 Task: Add a condition where "Hours since status category solved Greater than Ten" in unsolved tickets in your groups.
Action: Mouse moved to (168, 479)
Screenshot: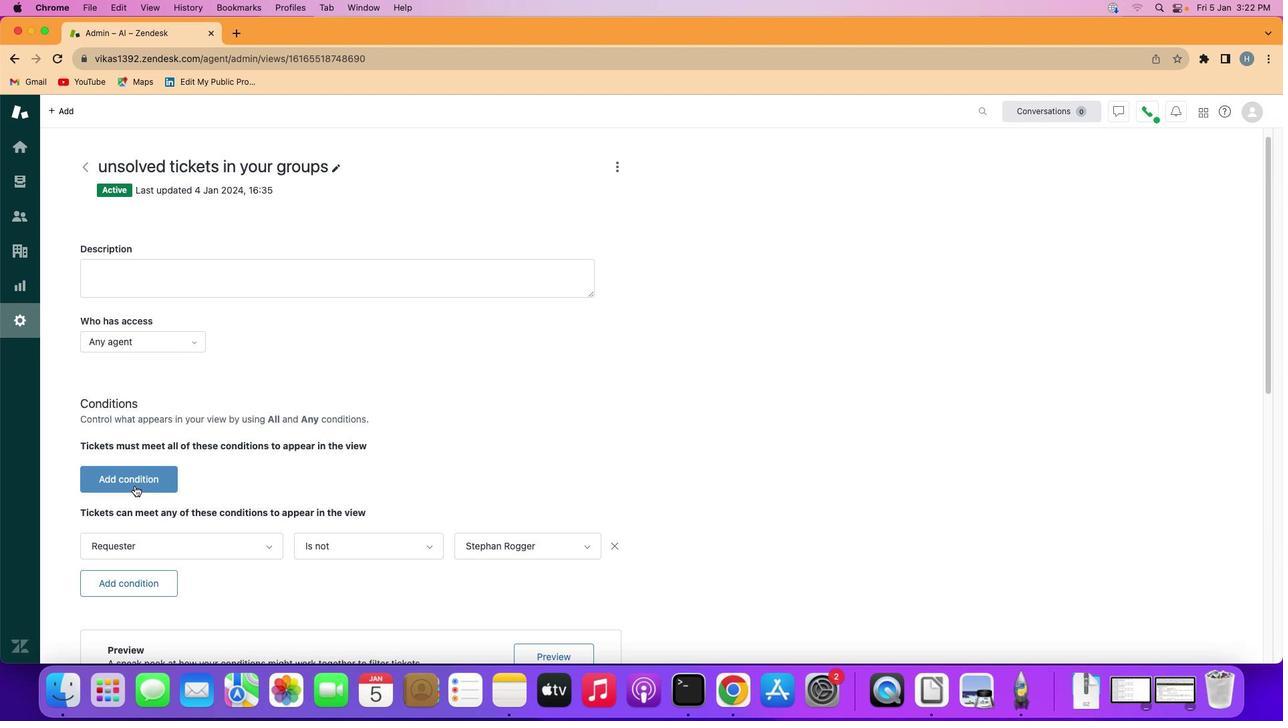 
Action: Mouse pressed left at (168, 479)
Screenshot: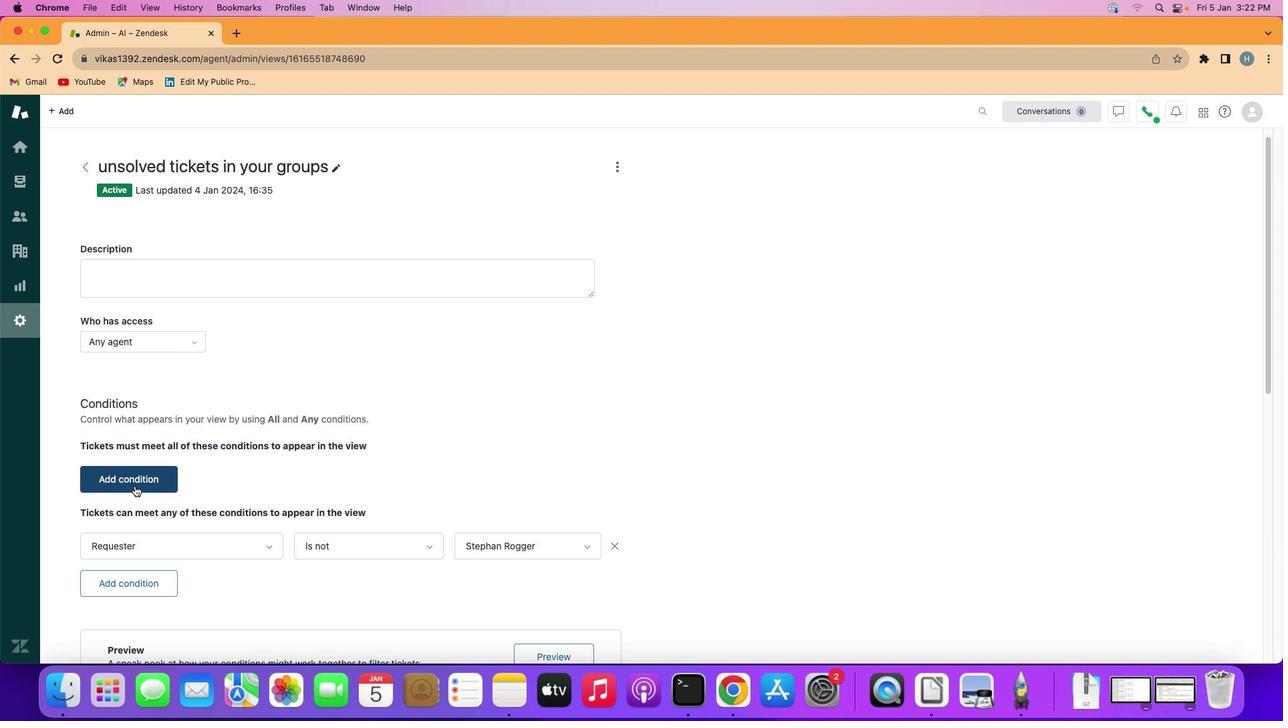 
Action: Mouse moved to (217, 474)
Screenshot: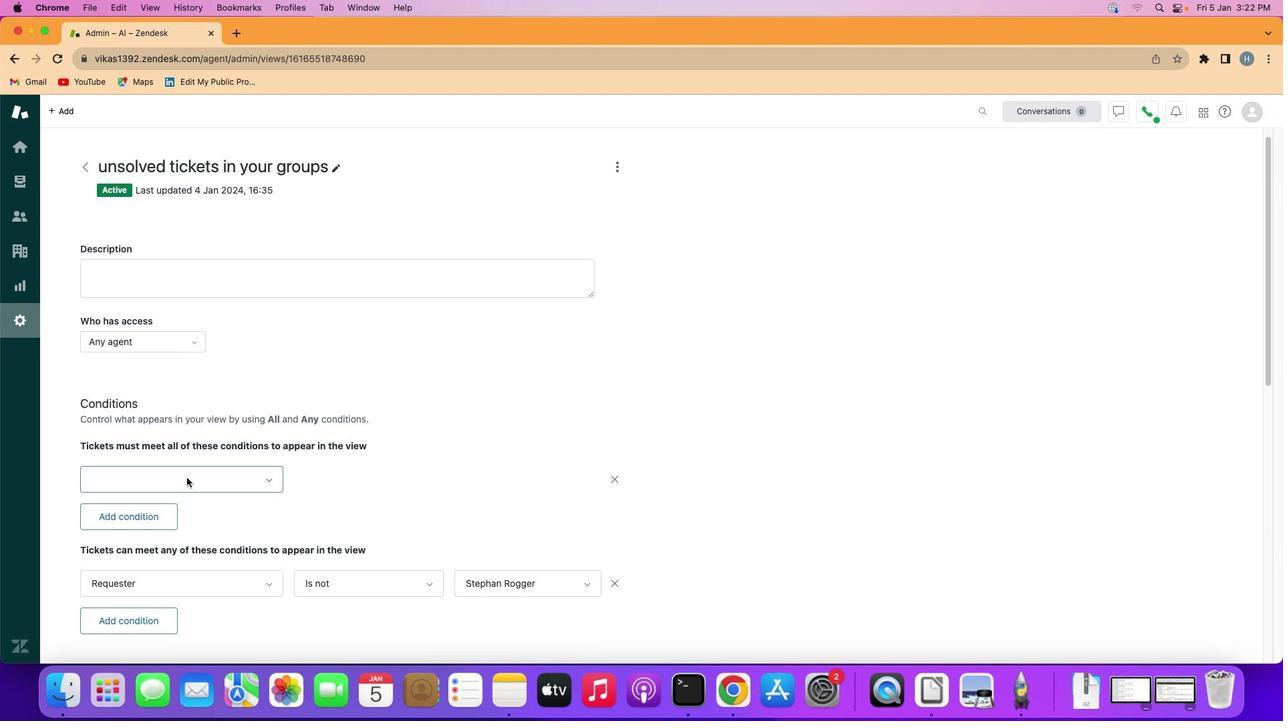 
Action: Mouse pressed left at (217, 474)
Screenshot: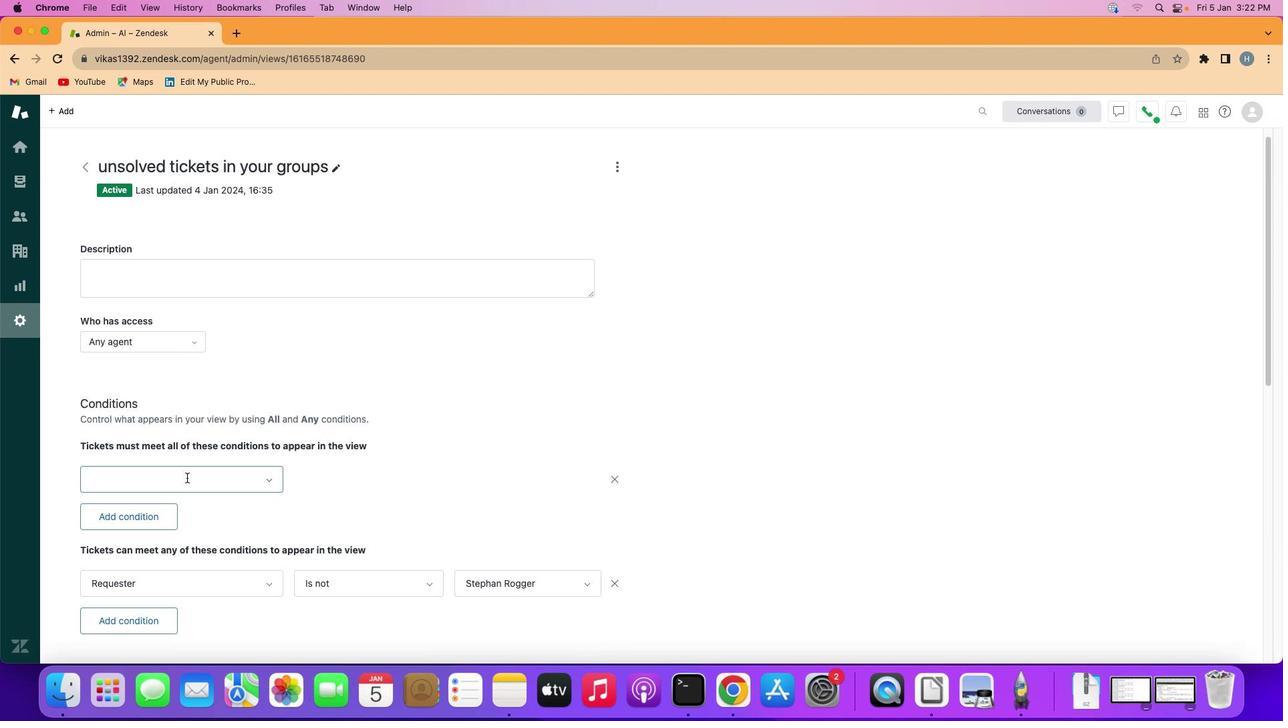 
Action: Mouse moved to (216, 411)
Screenshot: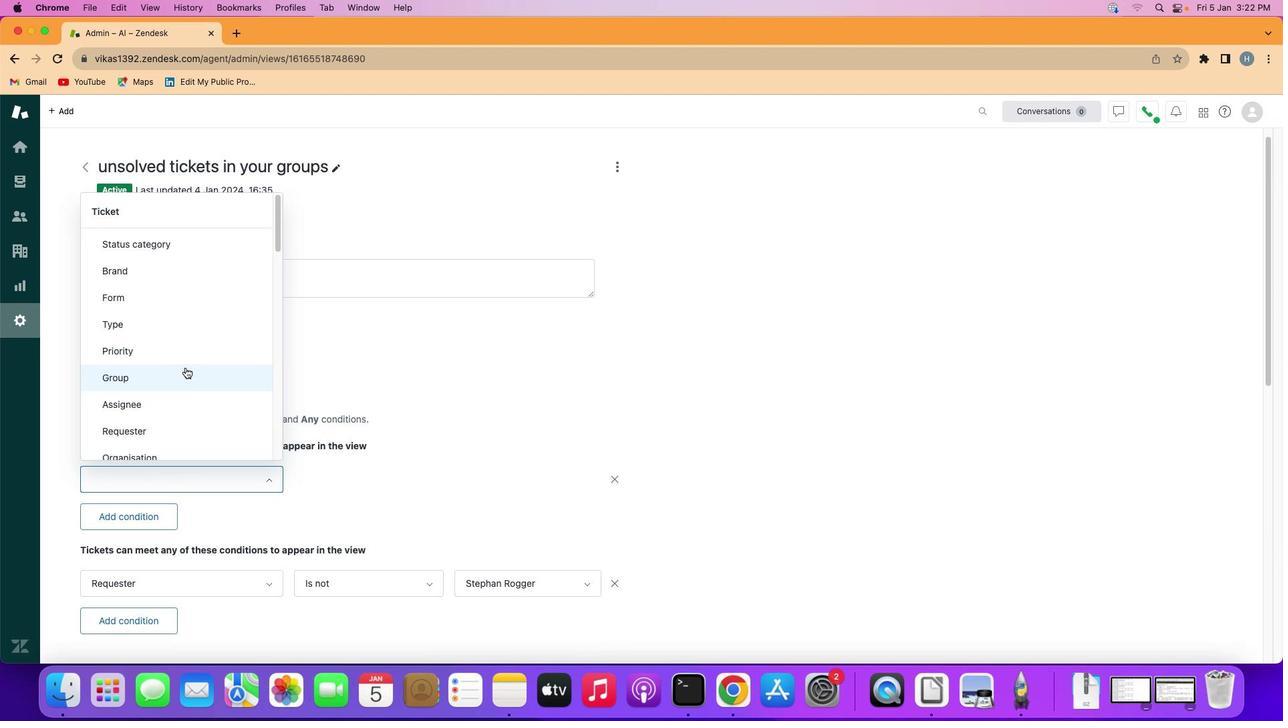 
Action: Mouse scrolled (216, 411) with delta (40, 203)
Screenshot: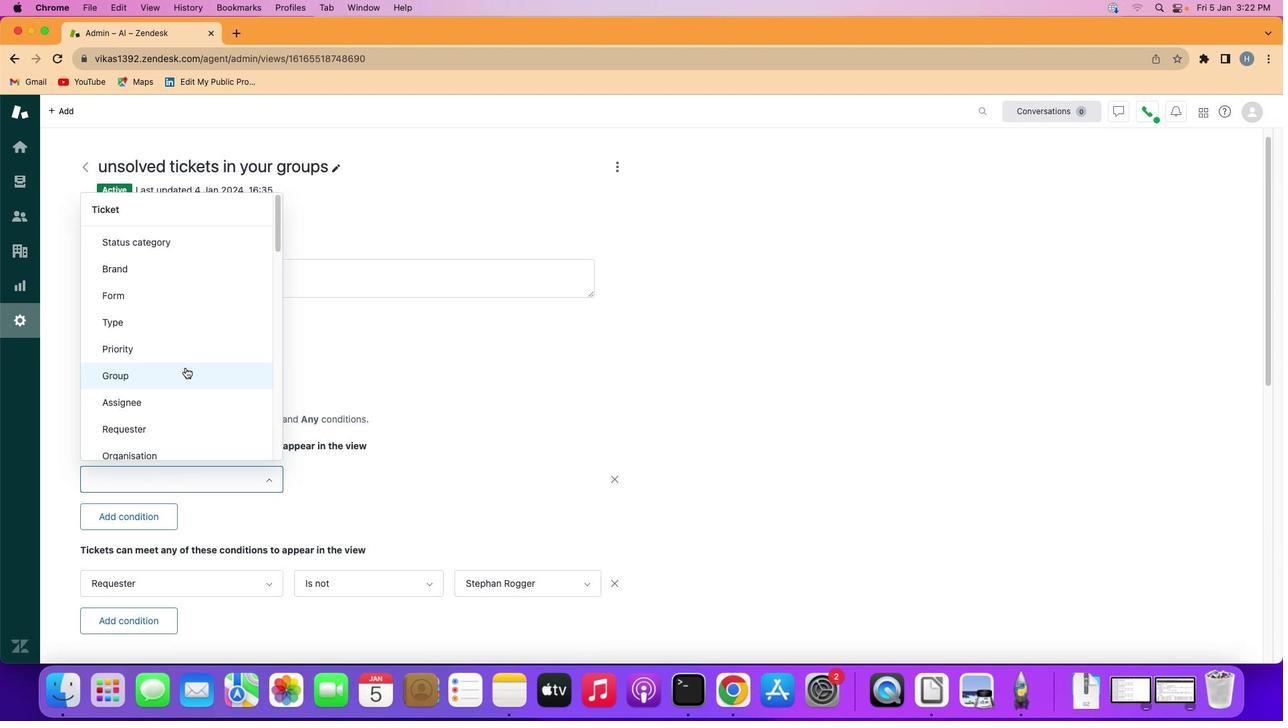 
Action: Mouse scrolled (216, 411) with delta (40, 203)
Screenshot: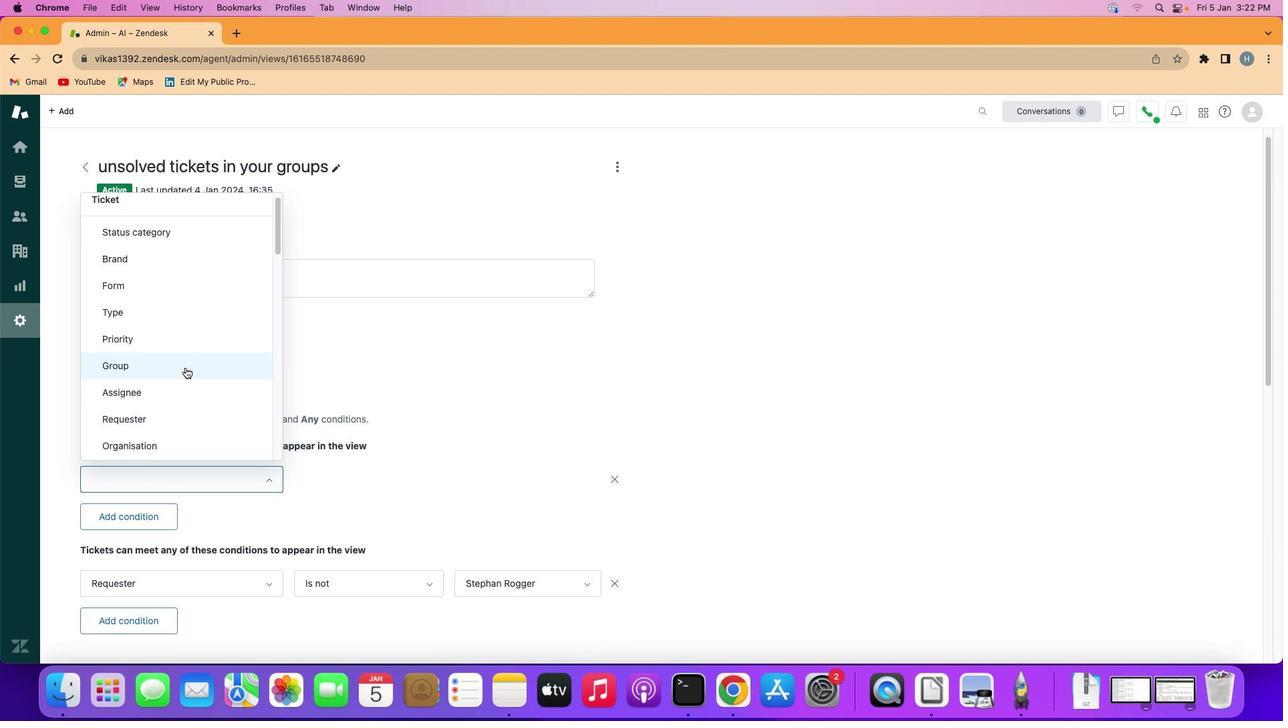 
Action: Mouse scrolled (216, 411) with delta (40, 203)
Screenshot: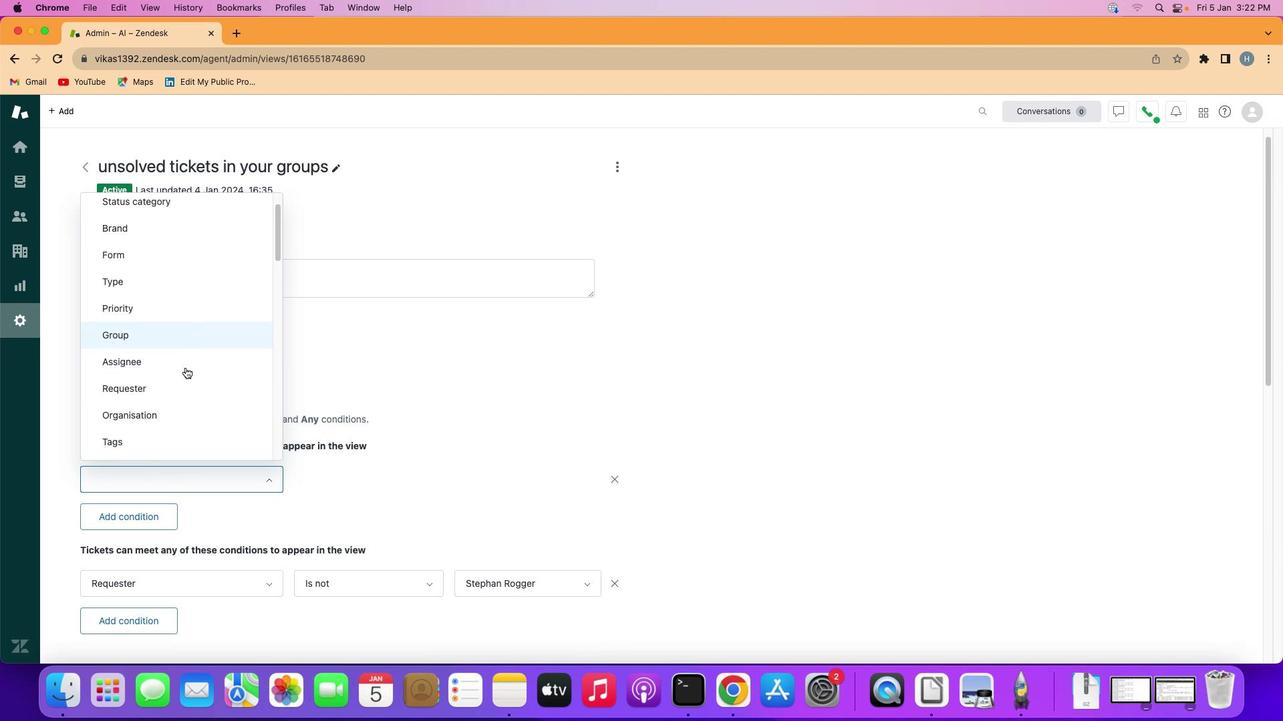 
Action: Mouse scrolled (216, 411) with delta (40, 203)
Screenshot: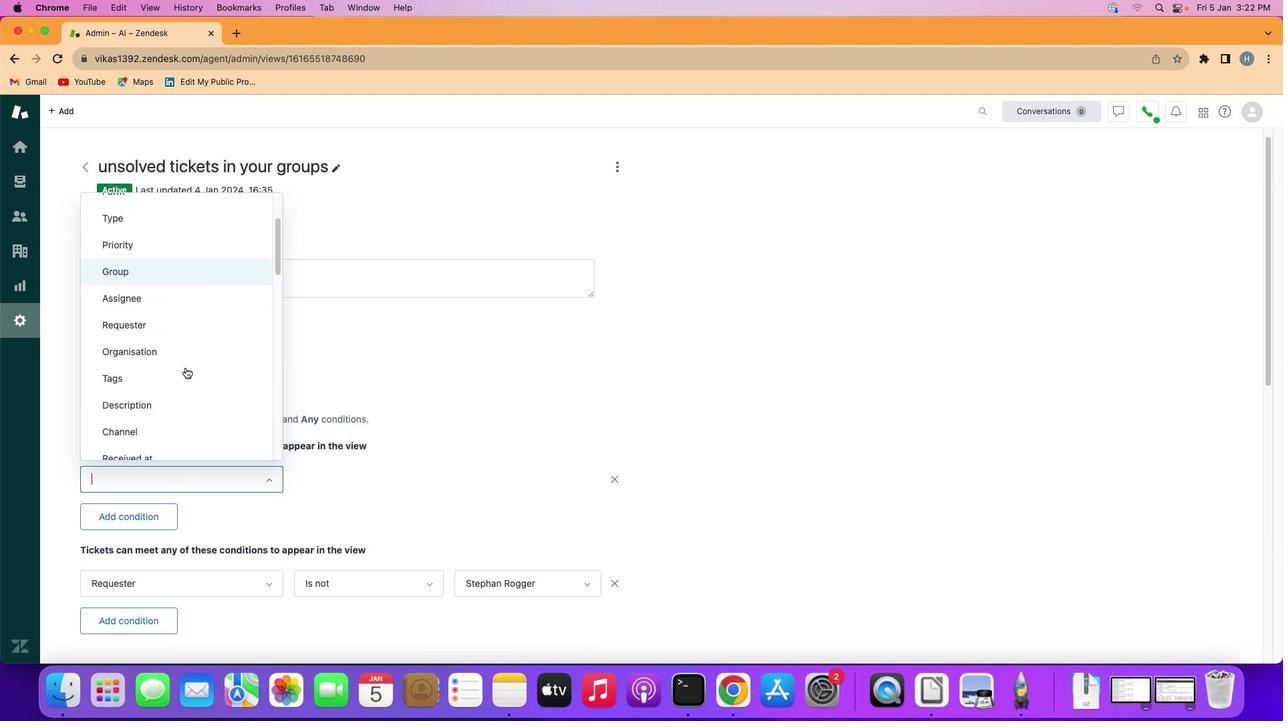 
Action: Mouse scrolled (216, 411) with delta (40, 203)
Screenshot: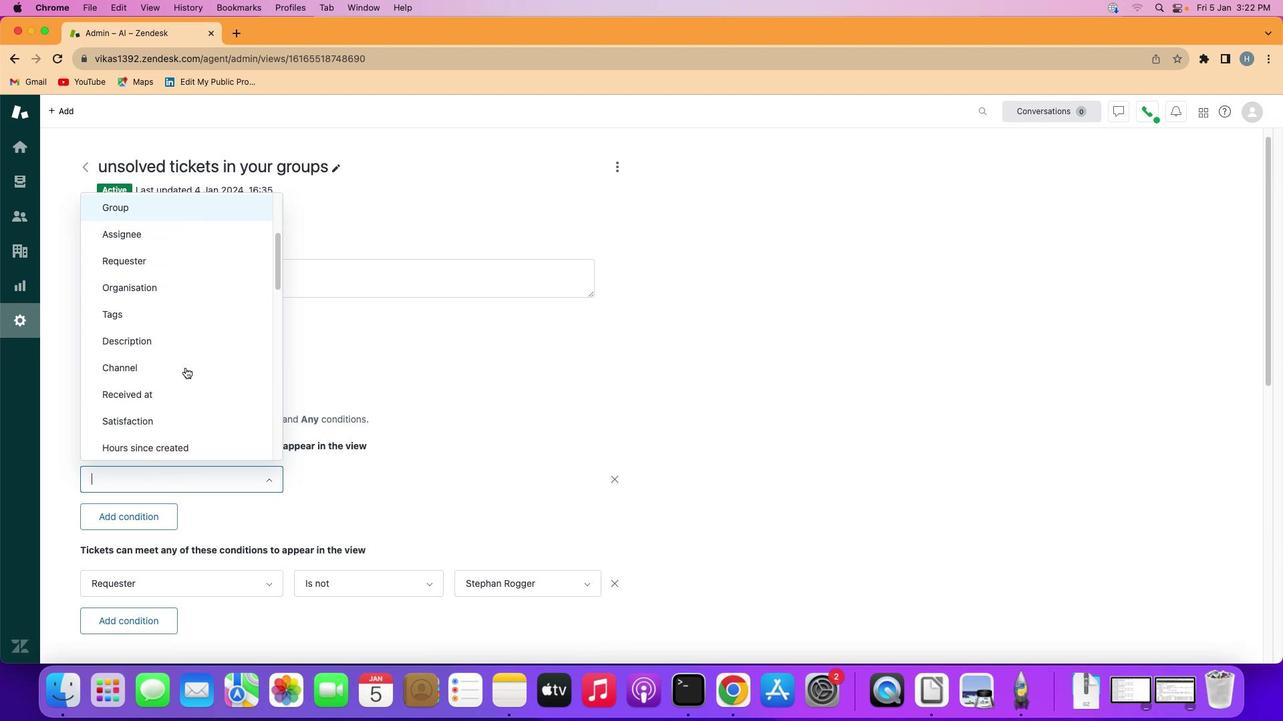 
Action: Mouse scrolled (216, 411) with delta (40, 203)
Screenshot: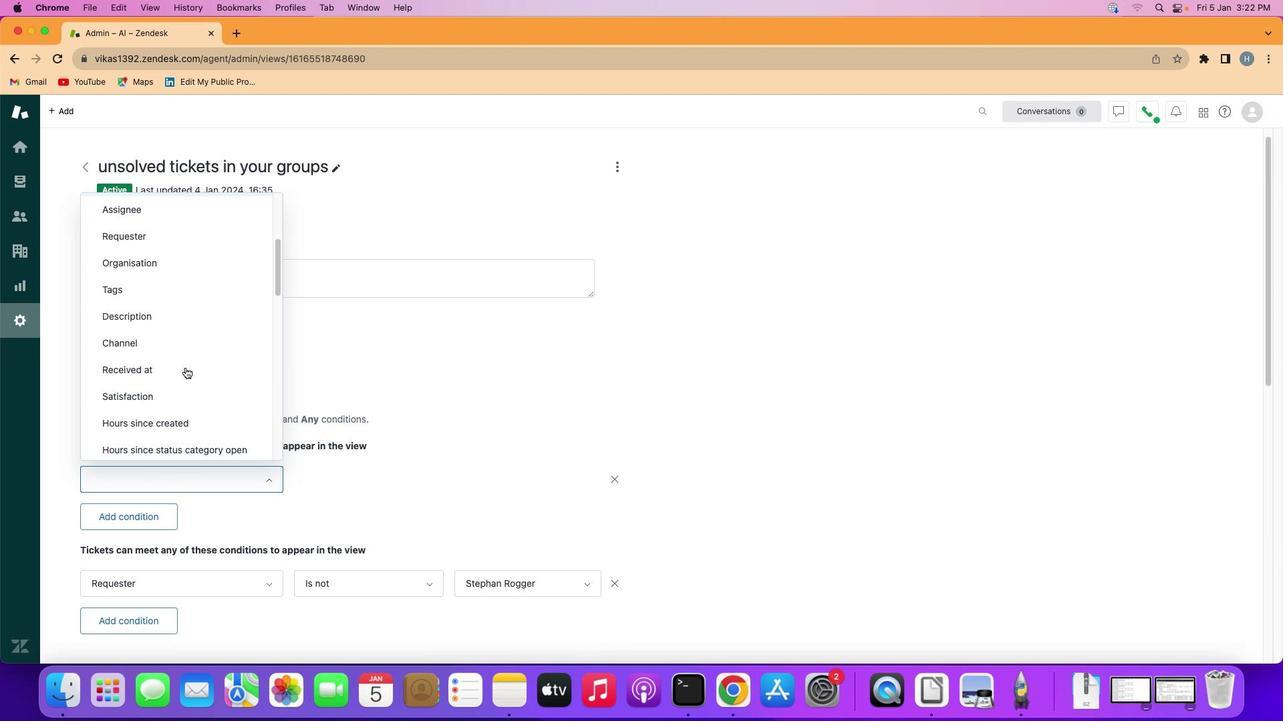 
Action: Mouse scrolled (216, 411) with delta (40, 203)
Screenshot: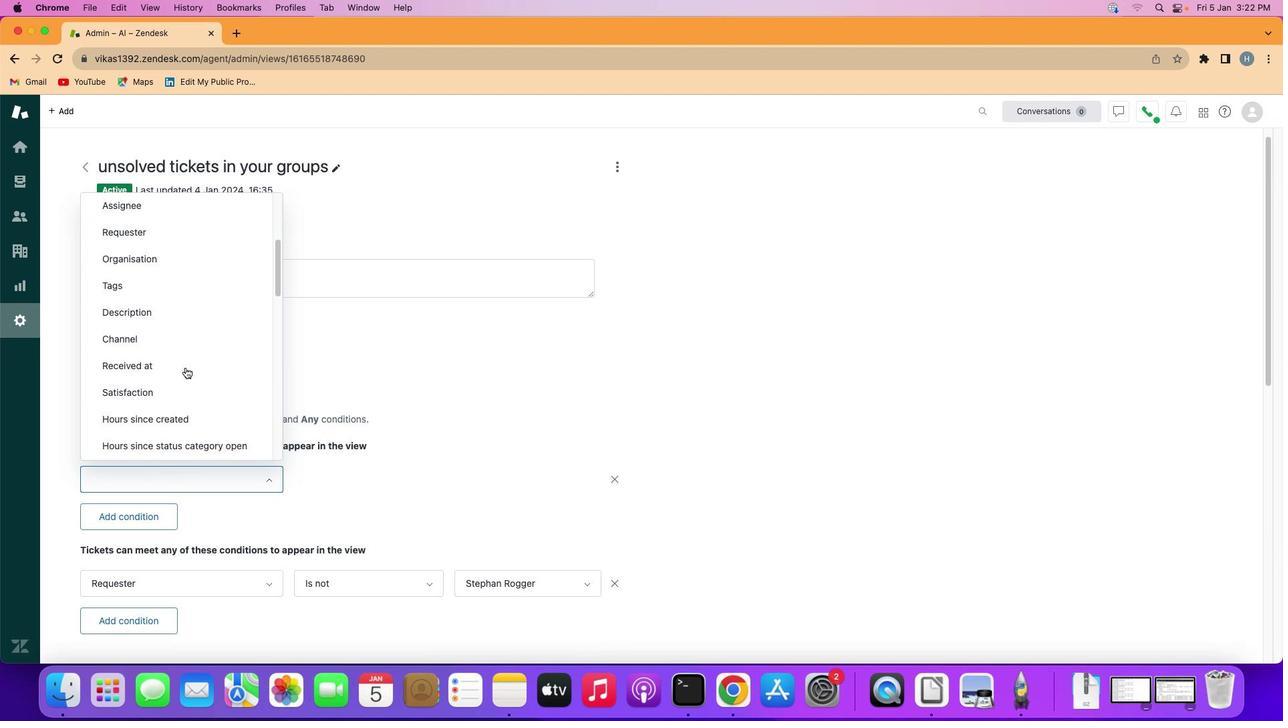 
Action: Mouse scrolled (216, 411) with delta (40, 203)
Screenshot: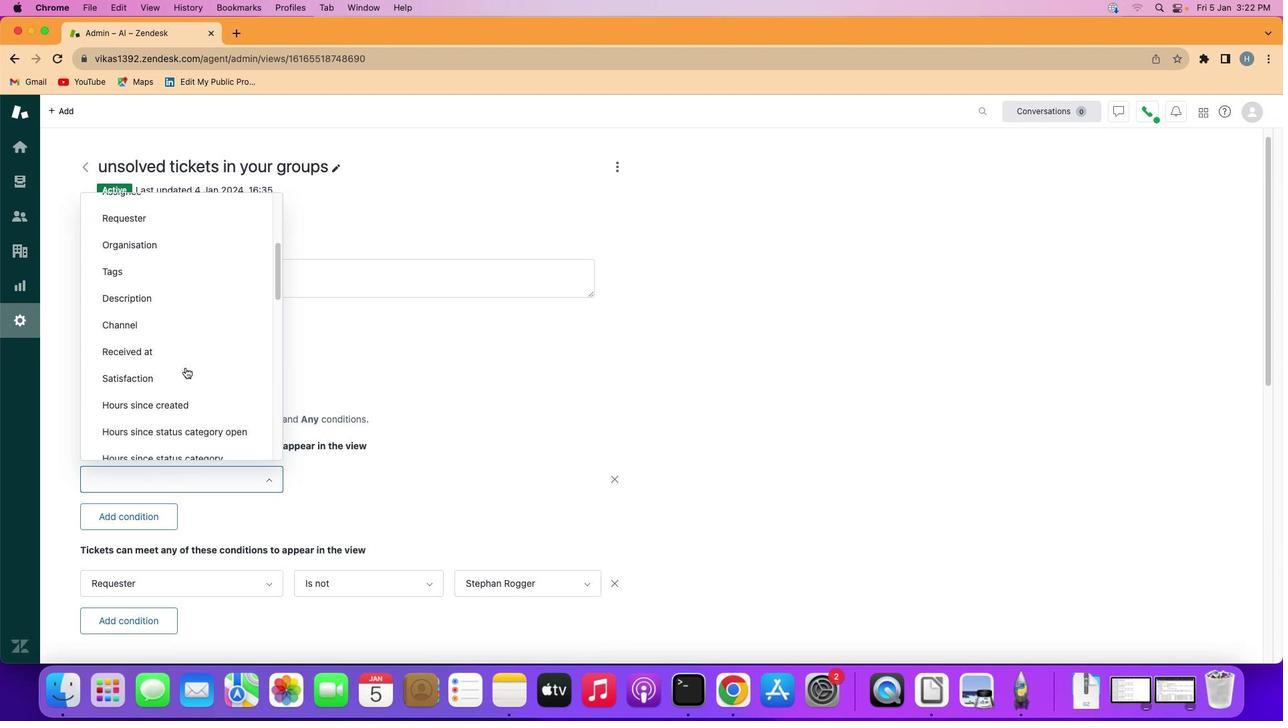 
Action: Mouse scrolled (216, 411) with delta (40, 203)
Screenshot: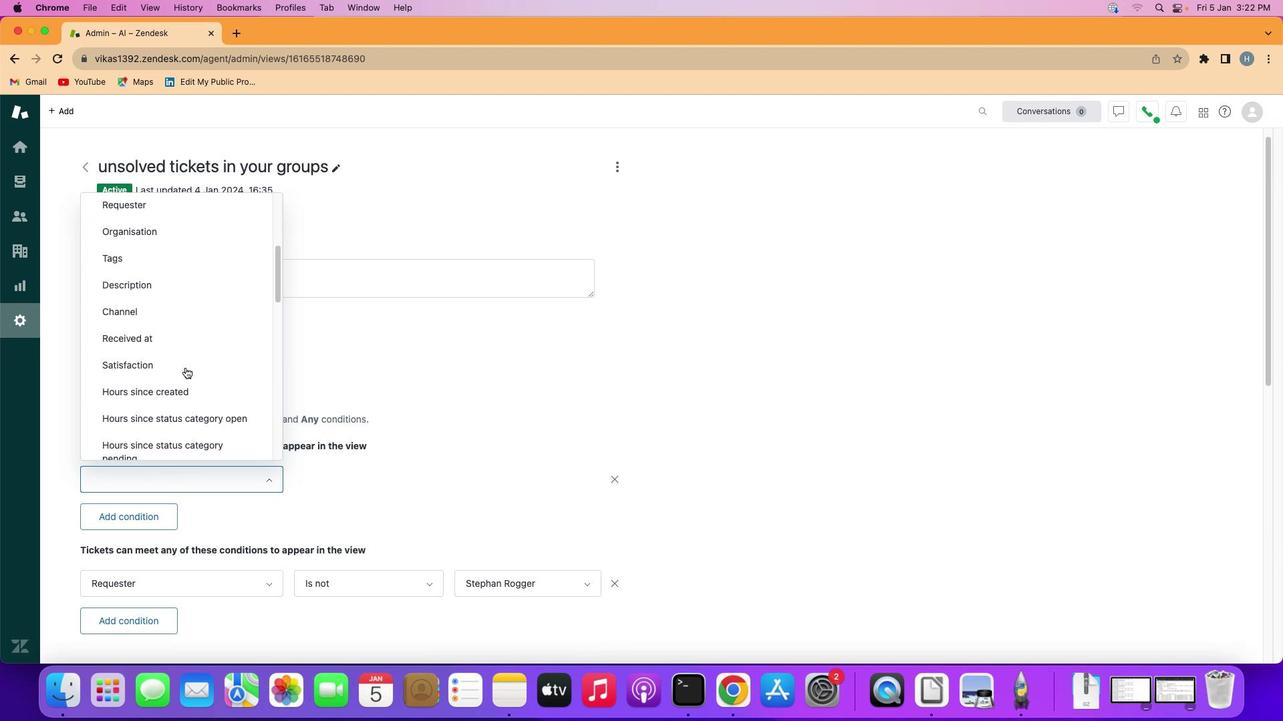 
Action: Mouse moved to (225, 411)
Screenshot: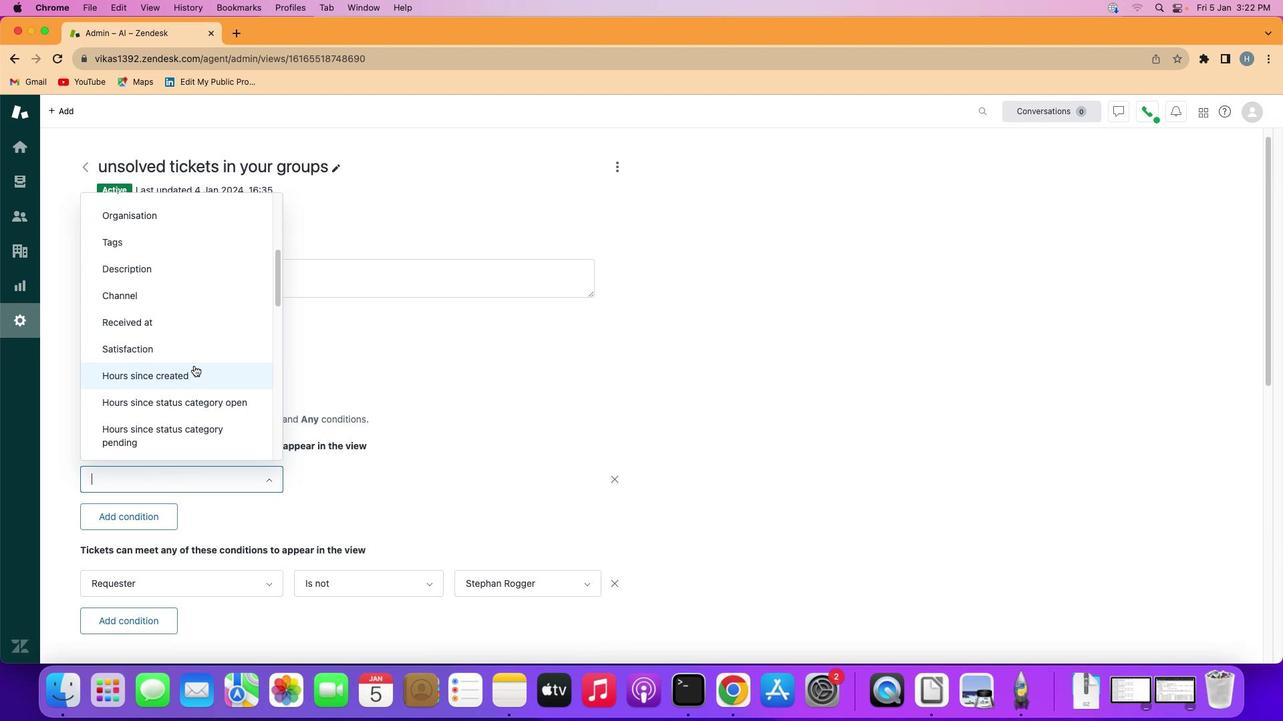 
Action: Mouse scrolled (225, 411) with delta (40, 203)
Screenshot: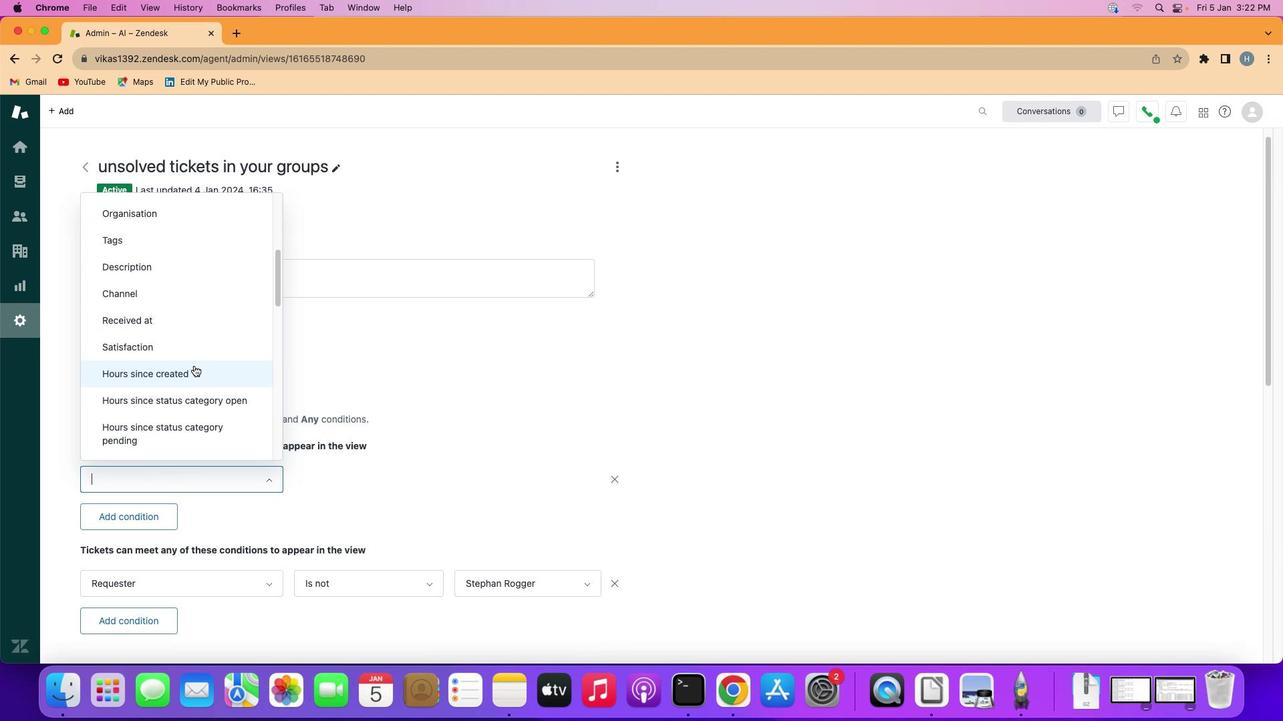 
Action: Mouse scrolled (225, 411) with delta (40, 203)
Screenshot: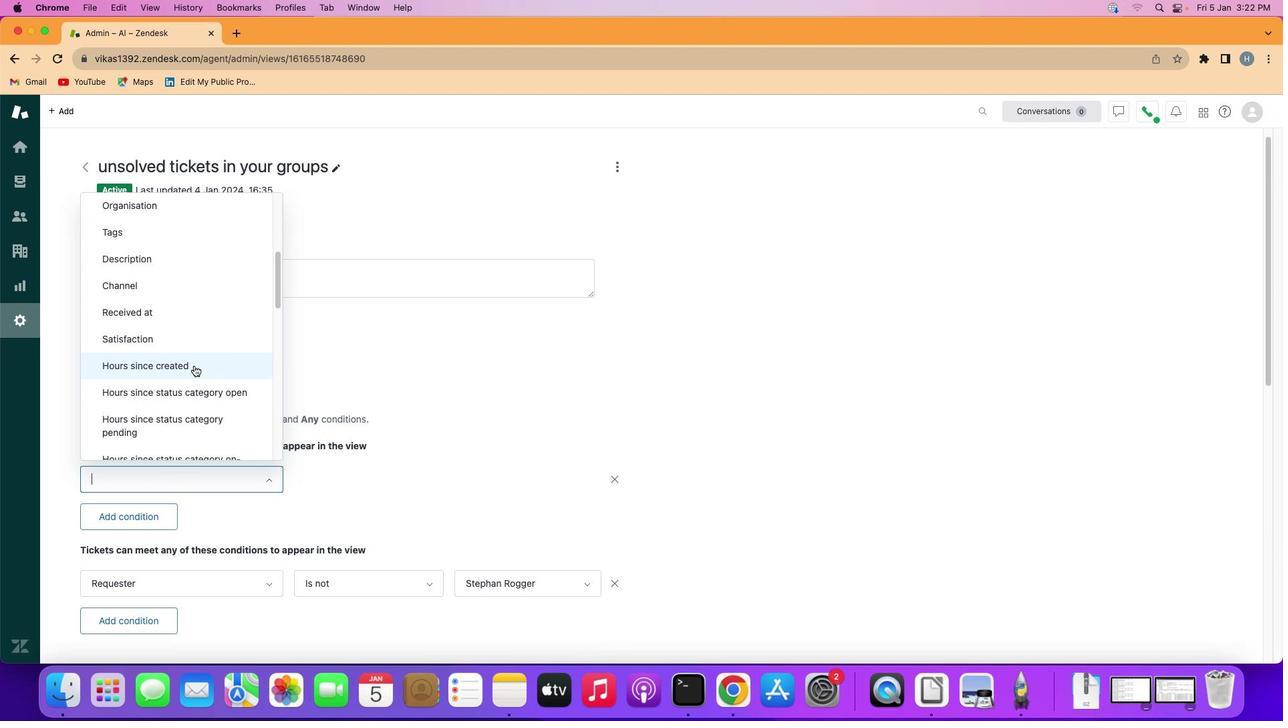 
Action: Mouse scrolled (225, 411) with delta (40, 203)
Screenshot: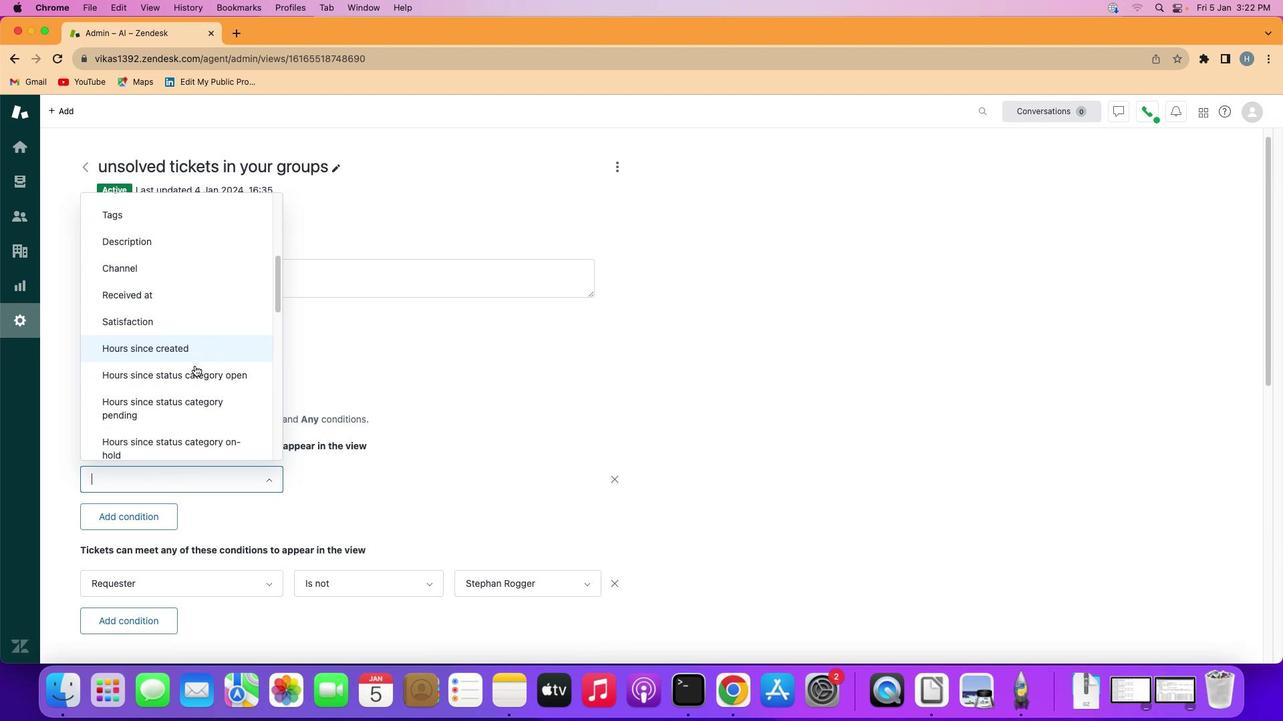 
Action: Mouse moved to (225, 411)
Screenshot: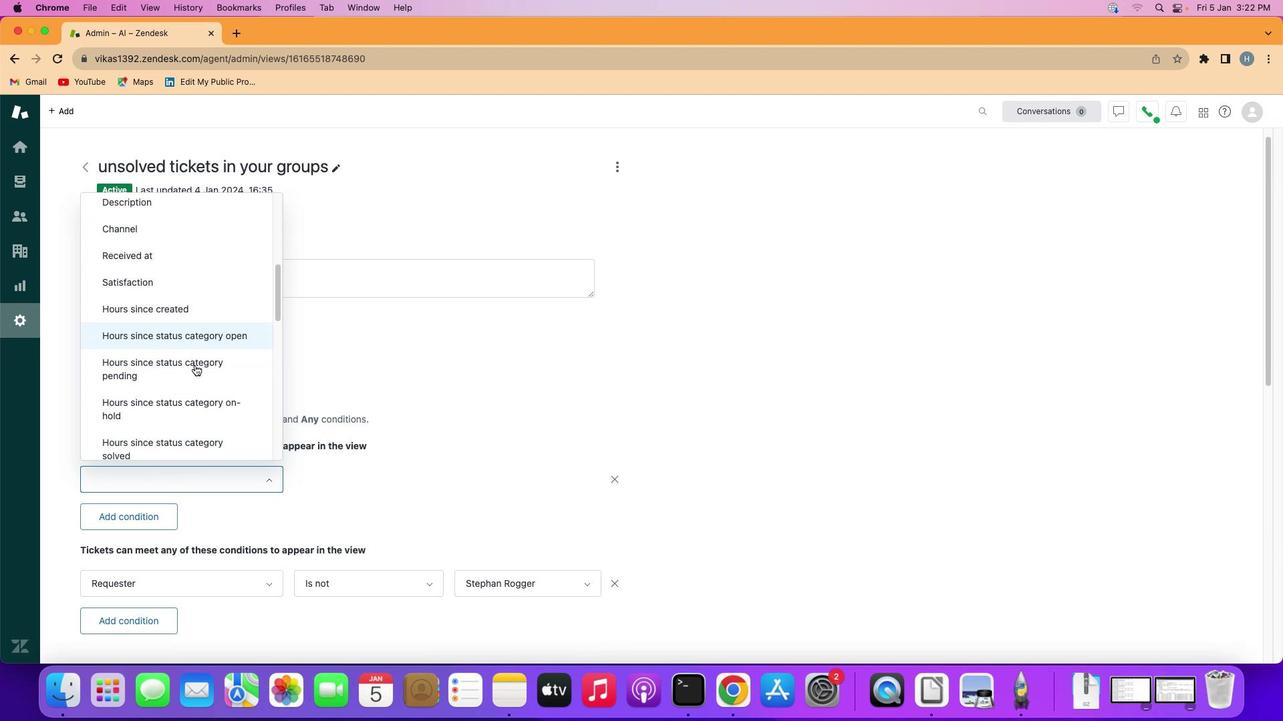 
Action: Mouse scrolled (225, 411) with delta (40, 203)
Screenshot: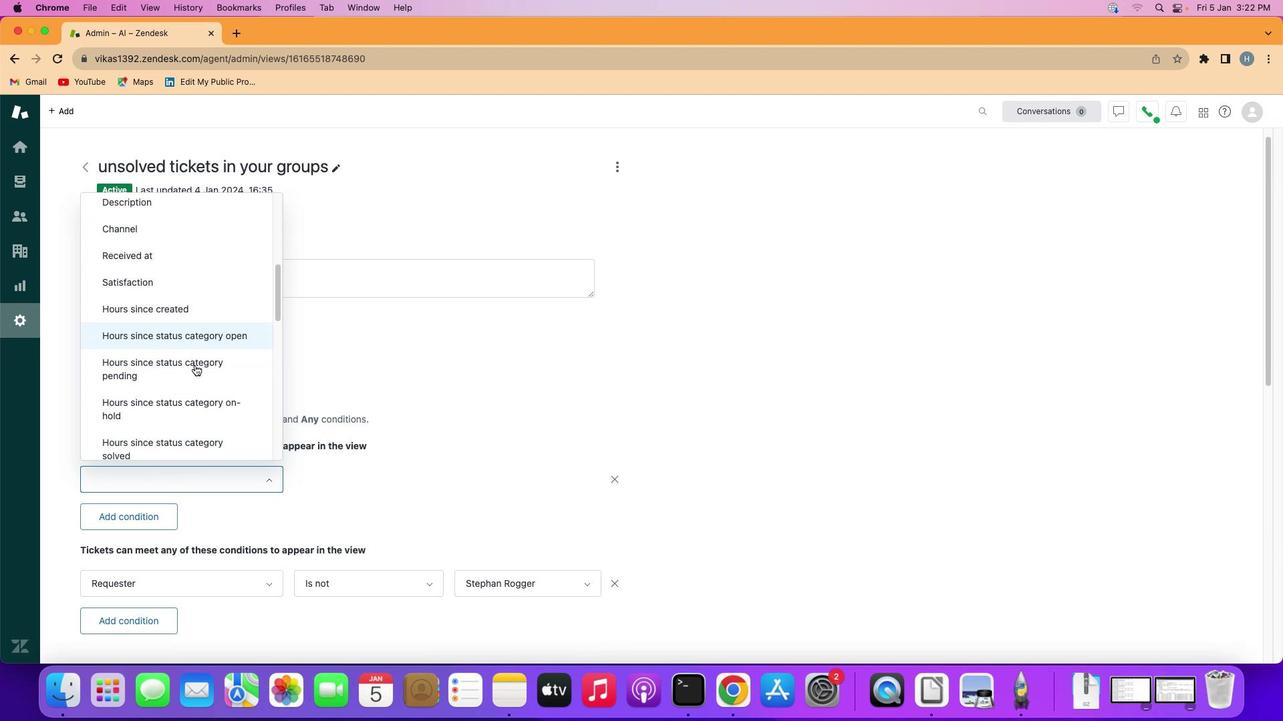 
Action: Mouse moved to (225, 411)
Screenshot: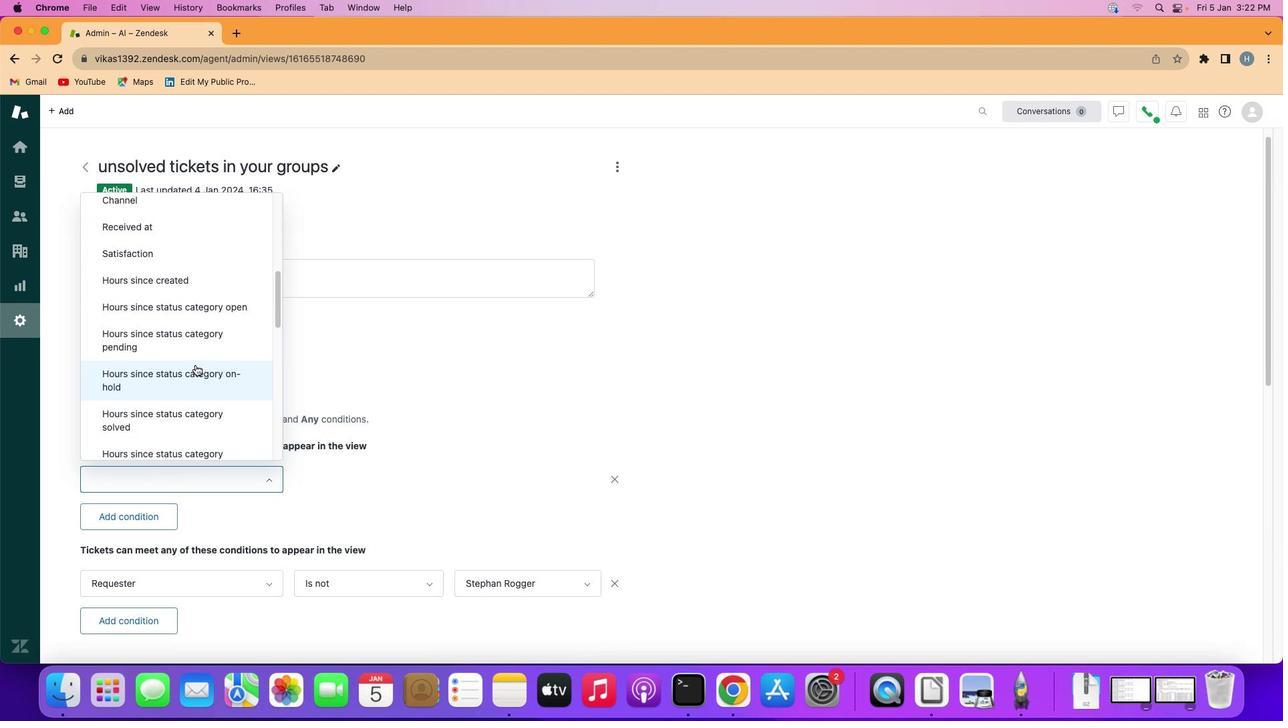 
Action: Mouse scrolled (225, 411) with delta (40, 203)
Screenshot: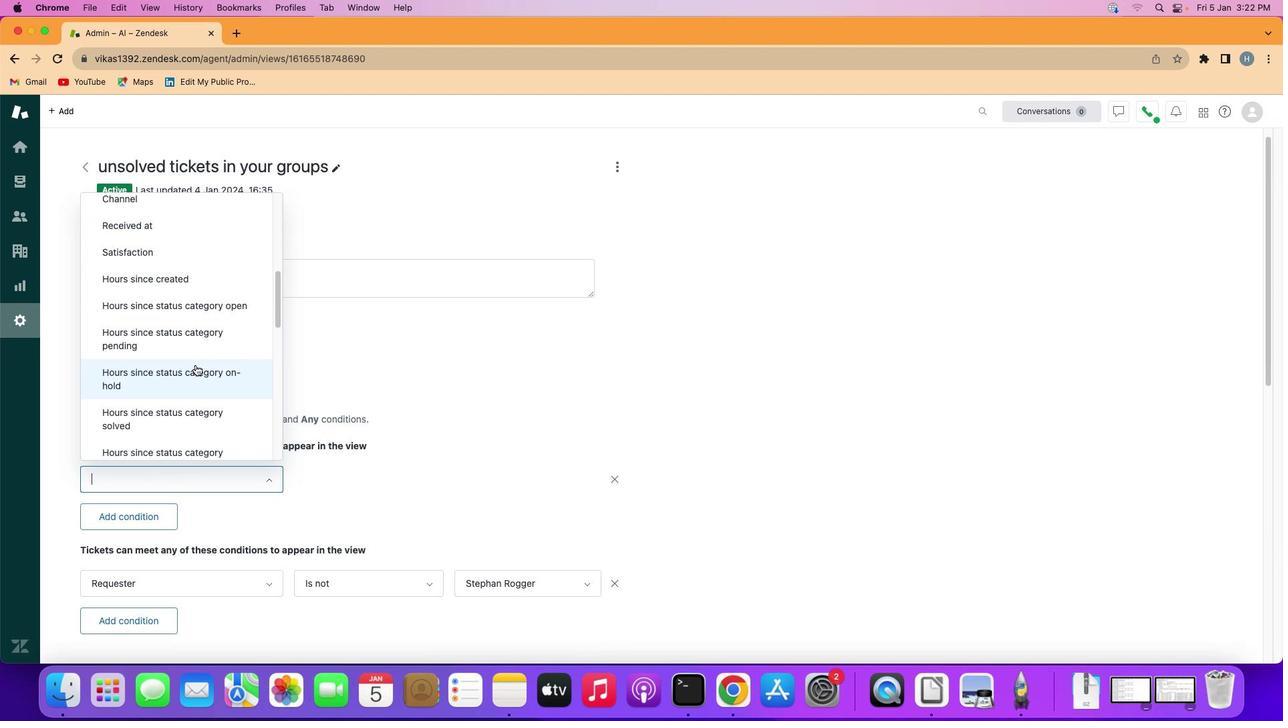 
Action: Mouse scrolled (225, 411) with delta (40, 203)
Screenshot: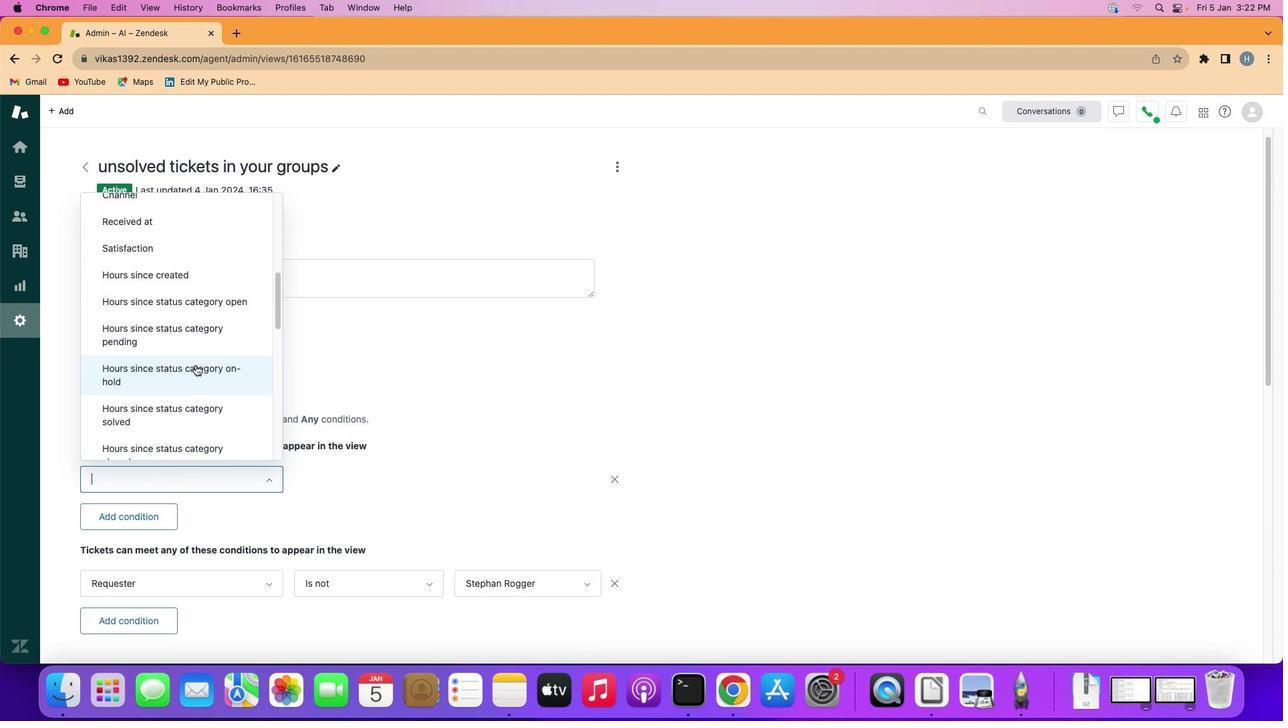 
Action: Mouse scrolled (225, 411) with delta (40, 203)
Screenshot: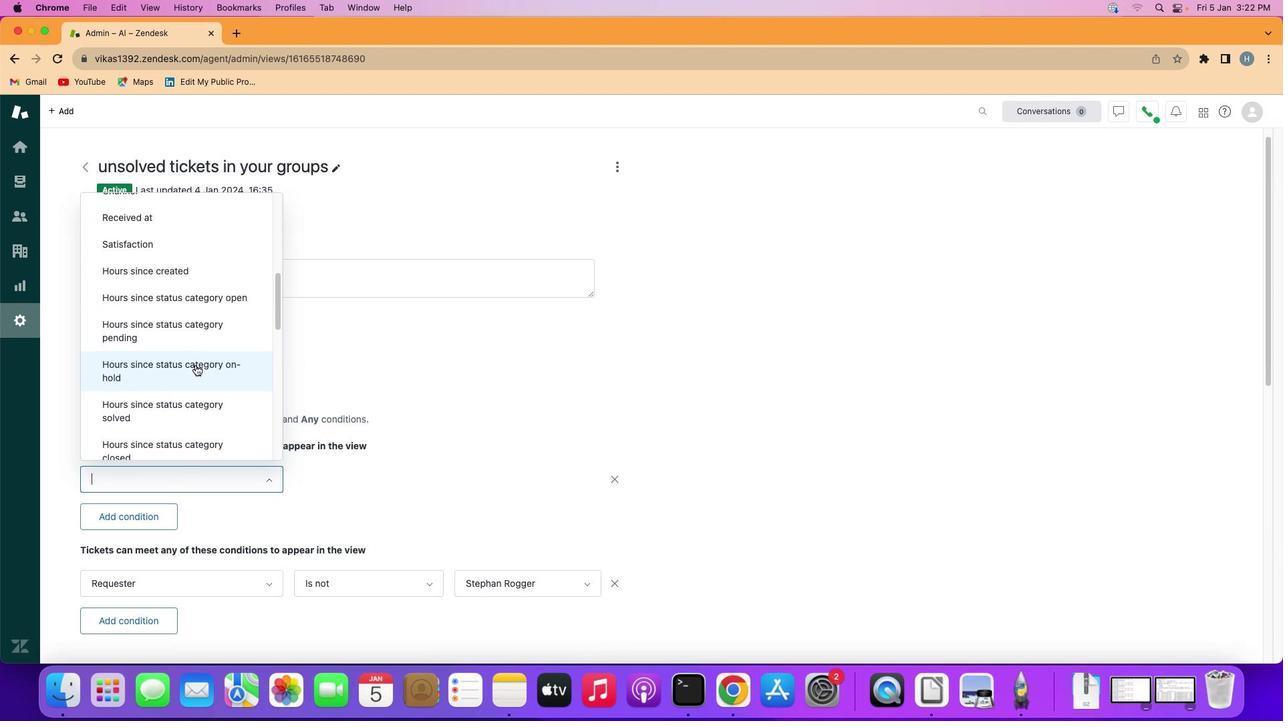 
Action: Mouse scrolled (225, 411) with delta (40, 203)
Screenshot: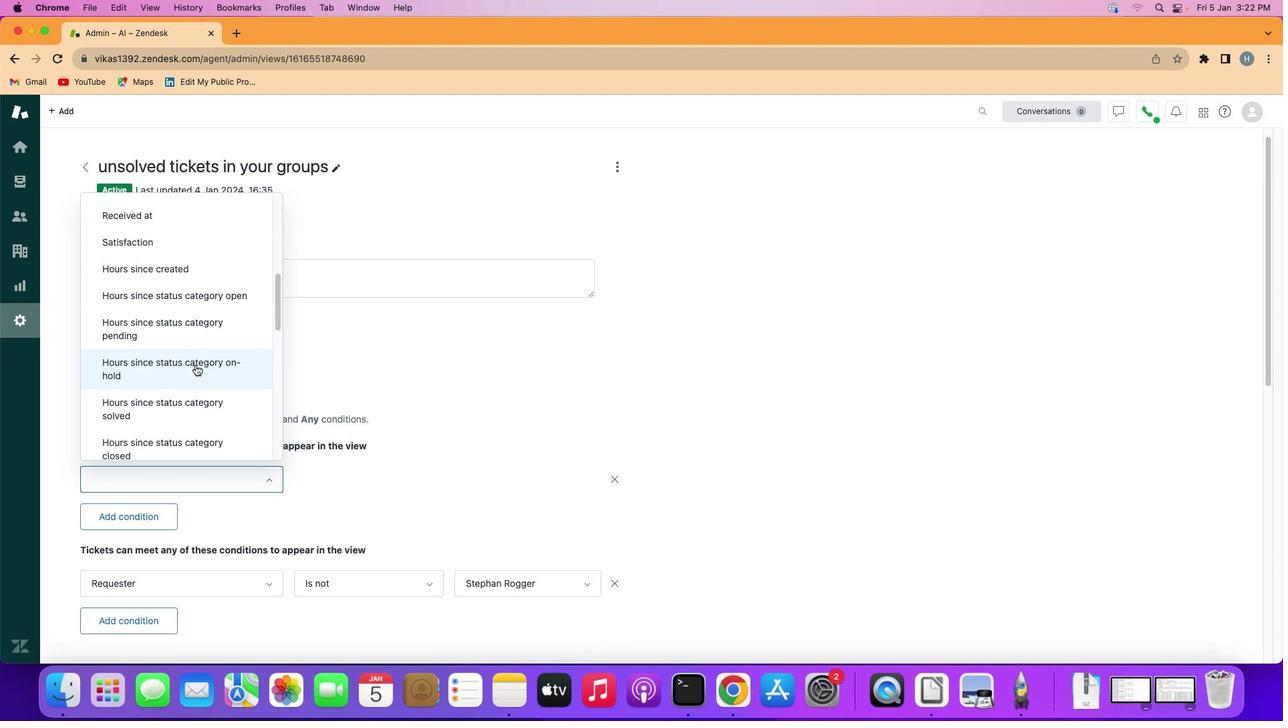 
Action: Mouse moved to (199, 431)
Screenshot: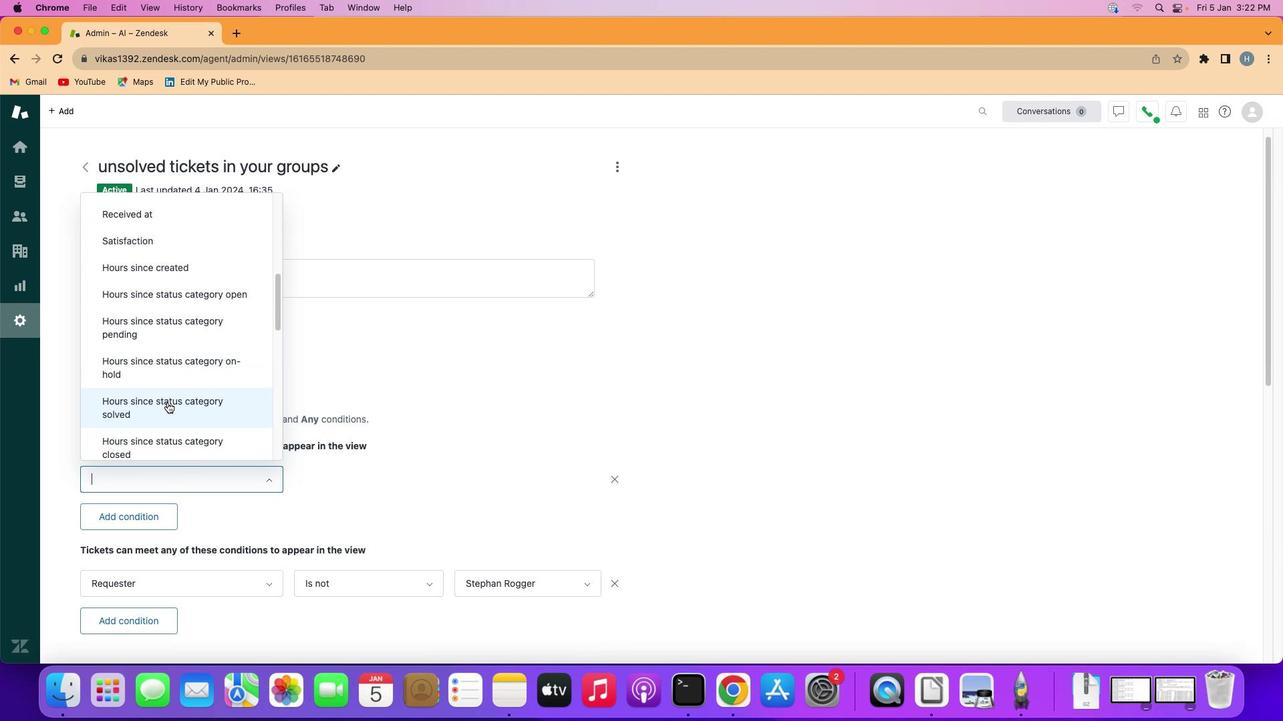 
Action: Mouse pressed left at (199, 431)
Screenshot: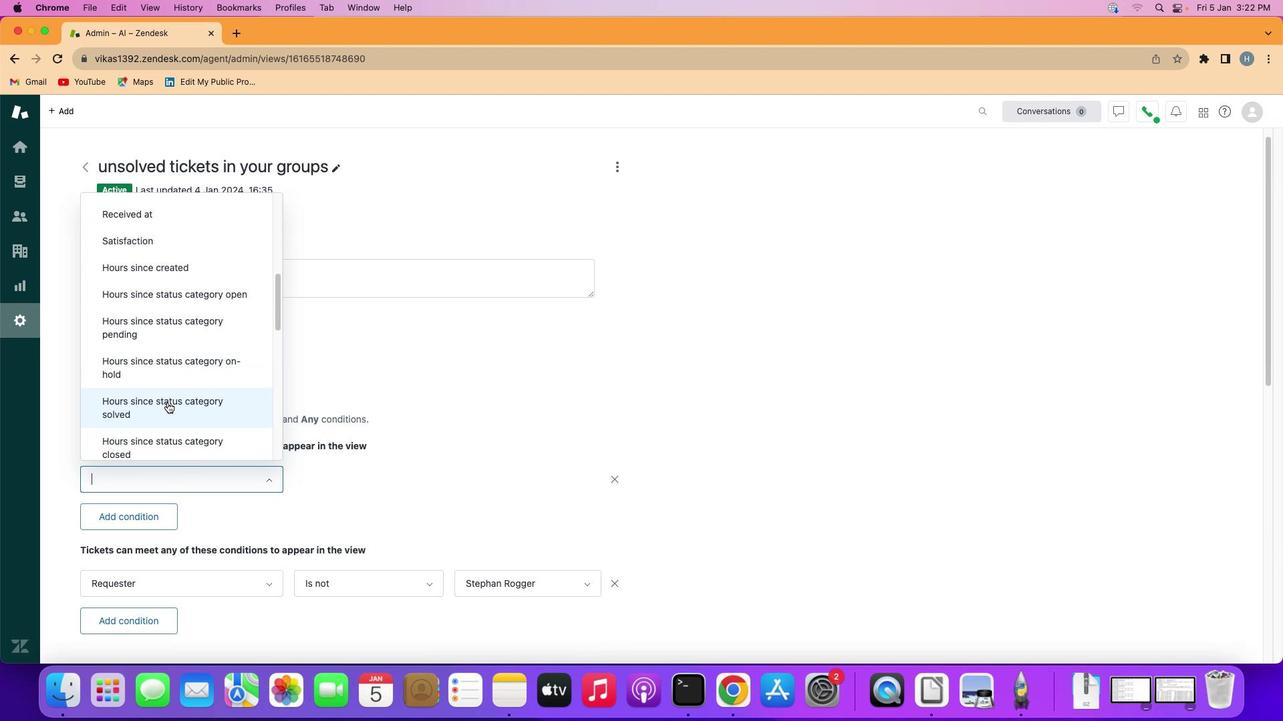 
Action: Mouse moved to (400, 471)
Screenshot: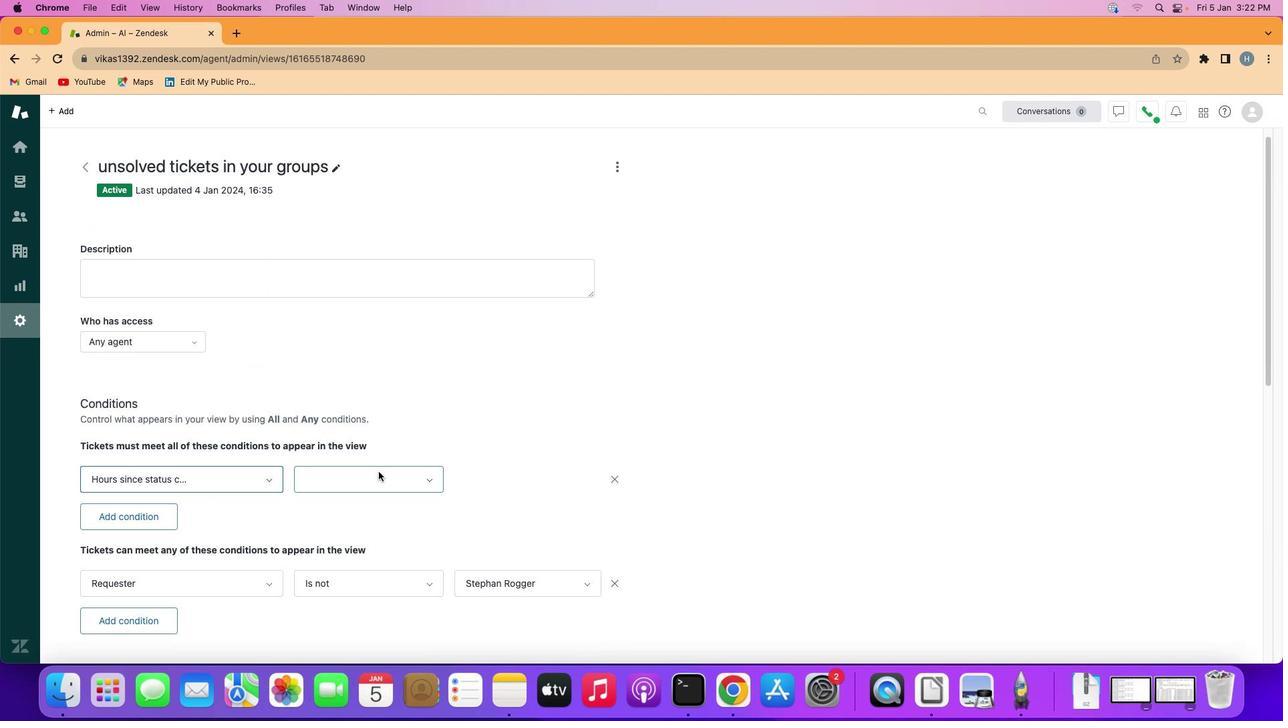 
Action: Mouse pressed left at (400, 471)
Screenshot: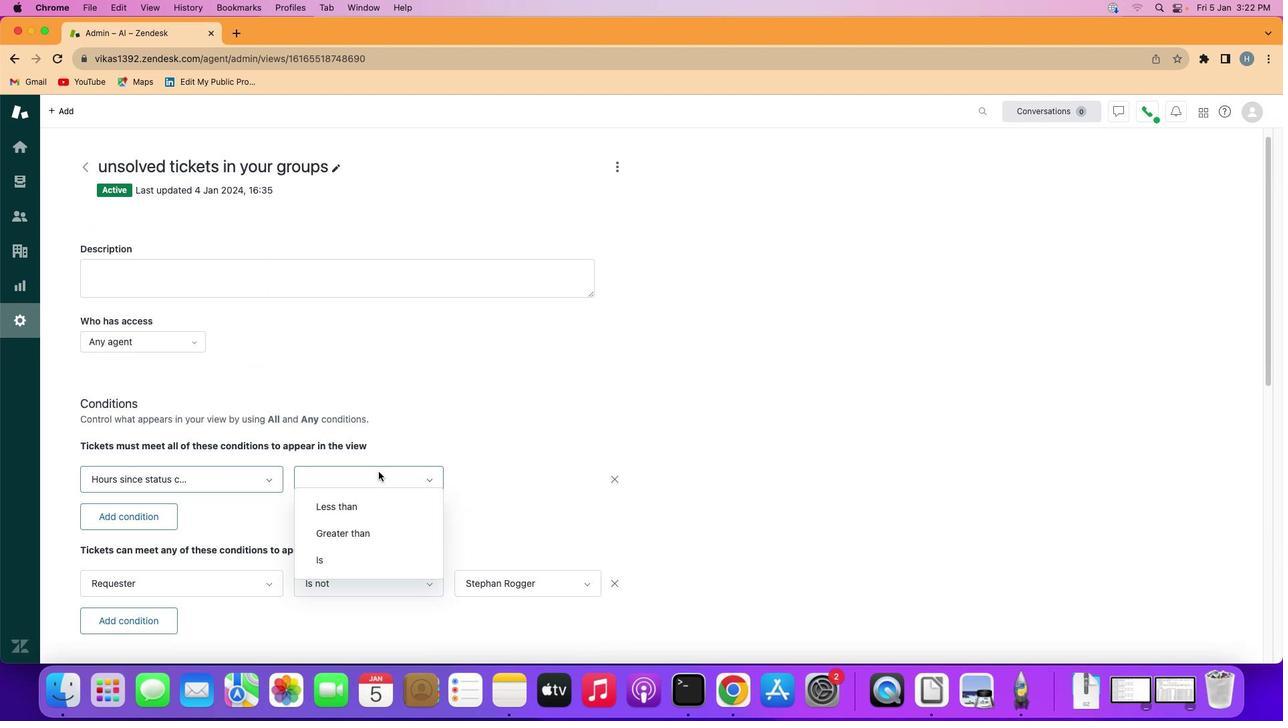 
Action: Mouse moved to (386, 510)
Screenshot: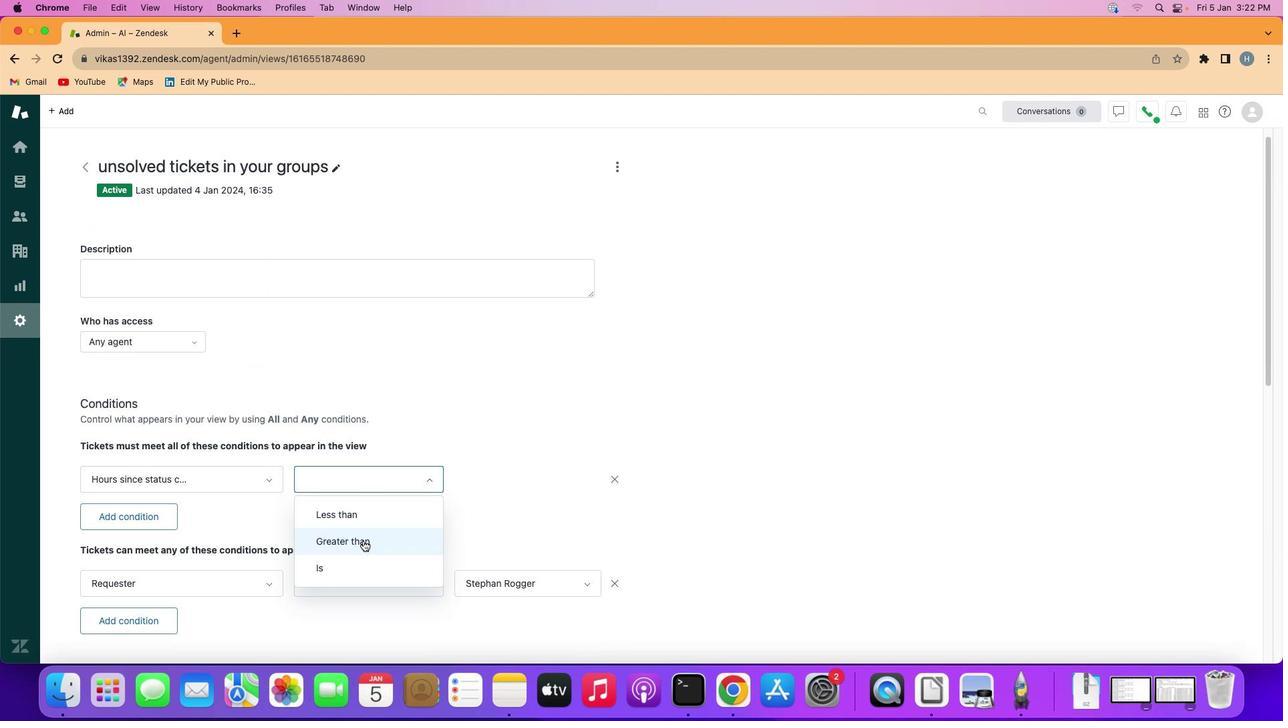 
Action: Mouse pressed left at (386, 510)
Screenshot: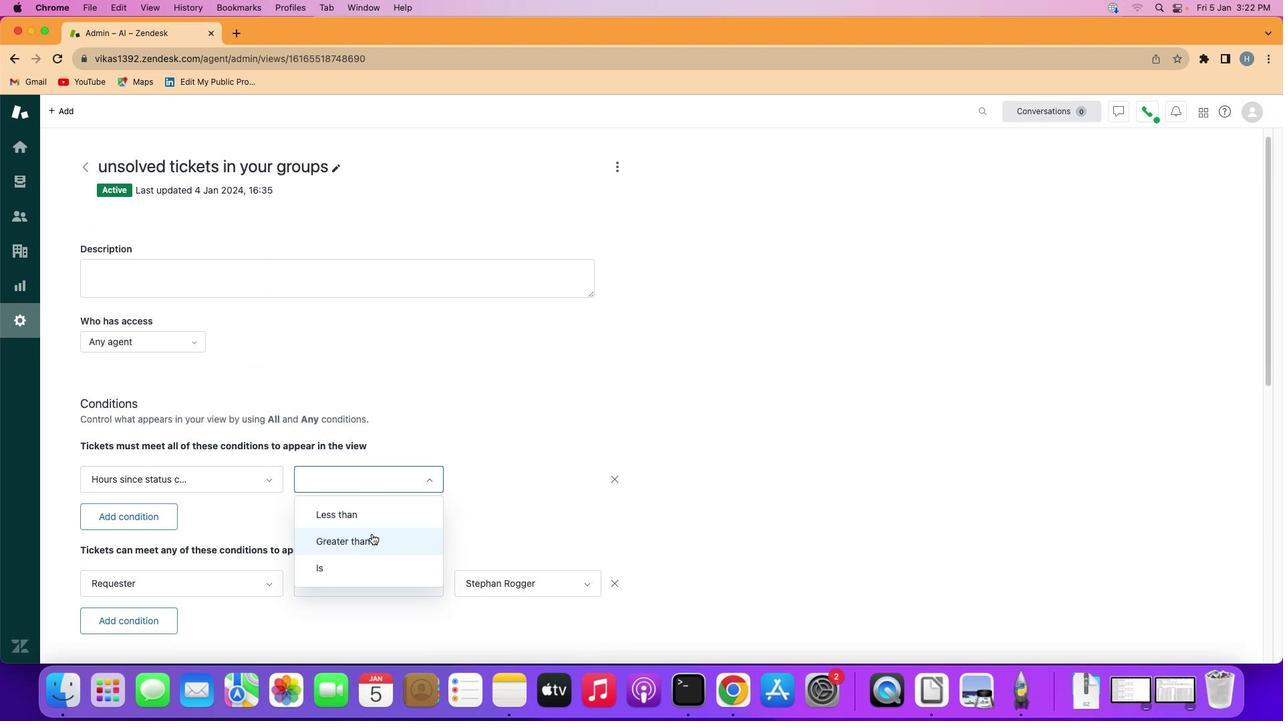 
Action: Mouse moved to (505, 476)
Screenshot: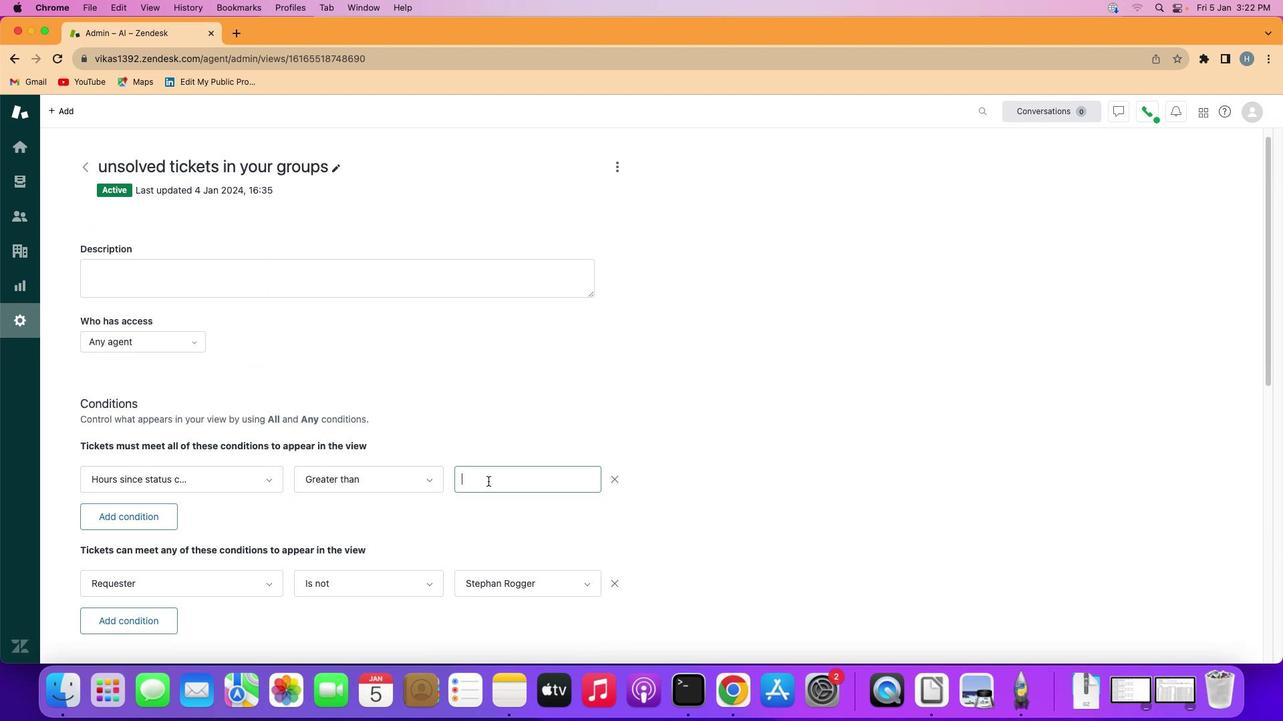 
Action: Mouse pressed left at (505, 476)
Screenshot: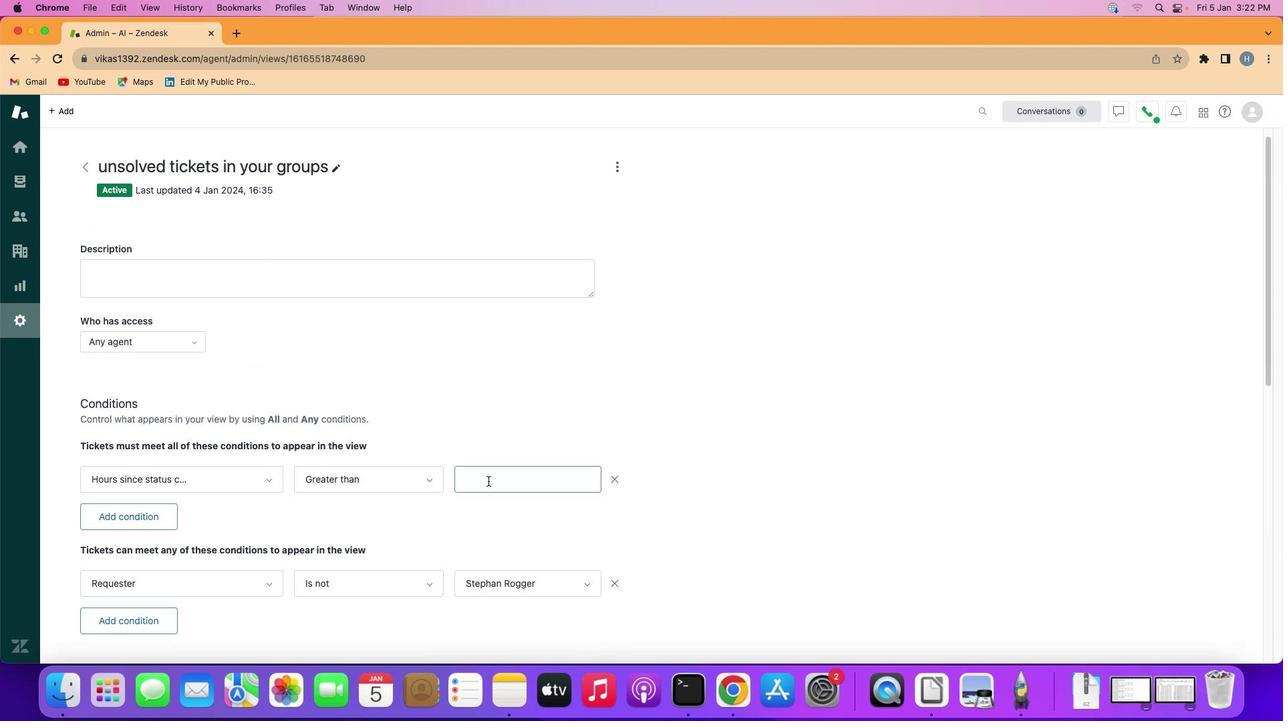 
Action: Mouse moved to (502, 474)
Screenshot: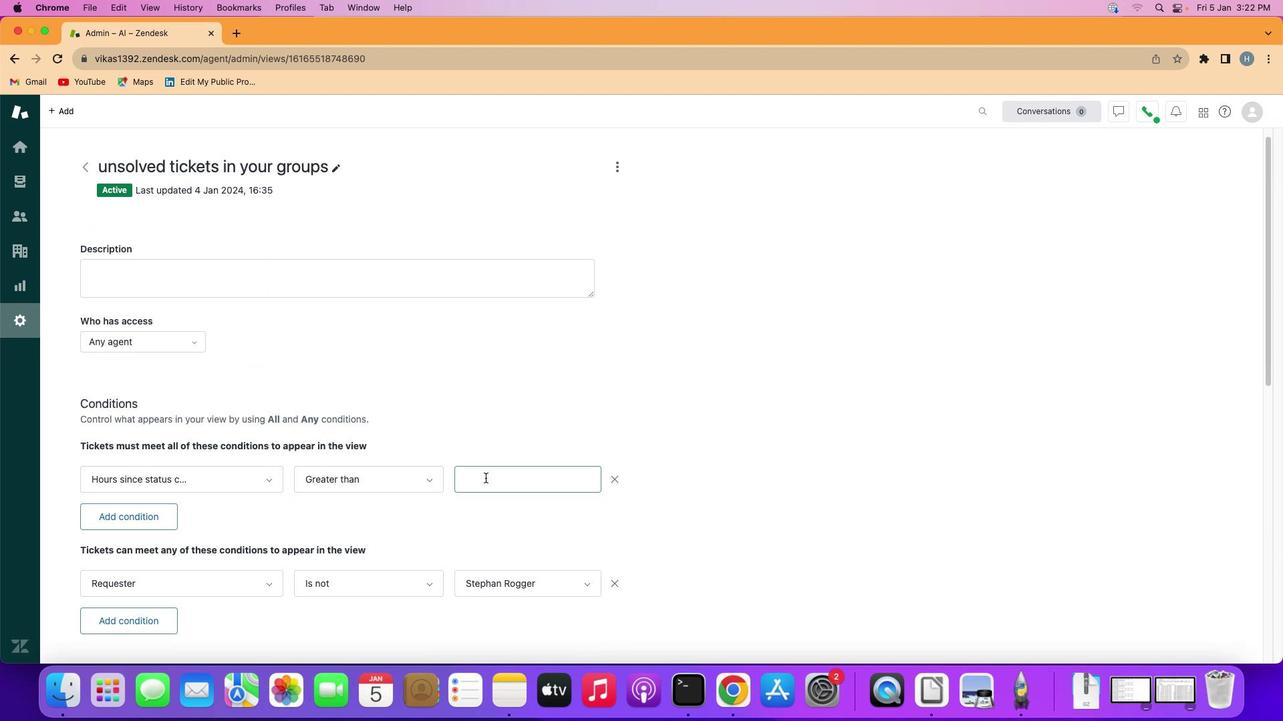 
Action: Key pressed Key.shift'T''e''n'
Screenshot: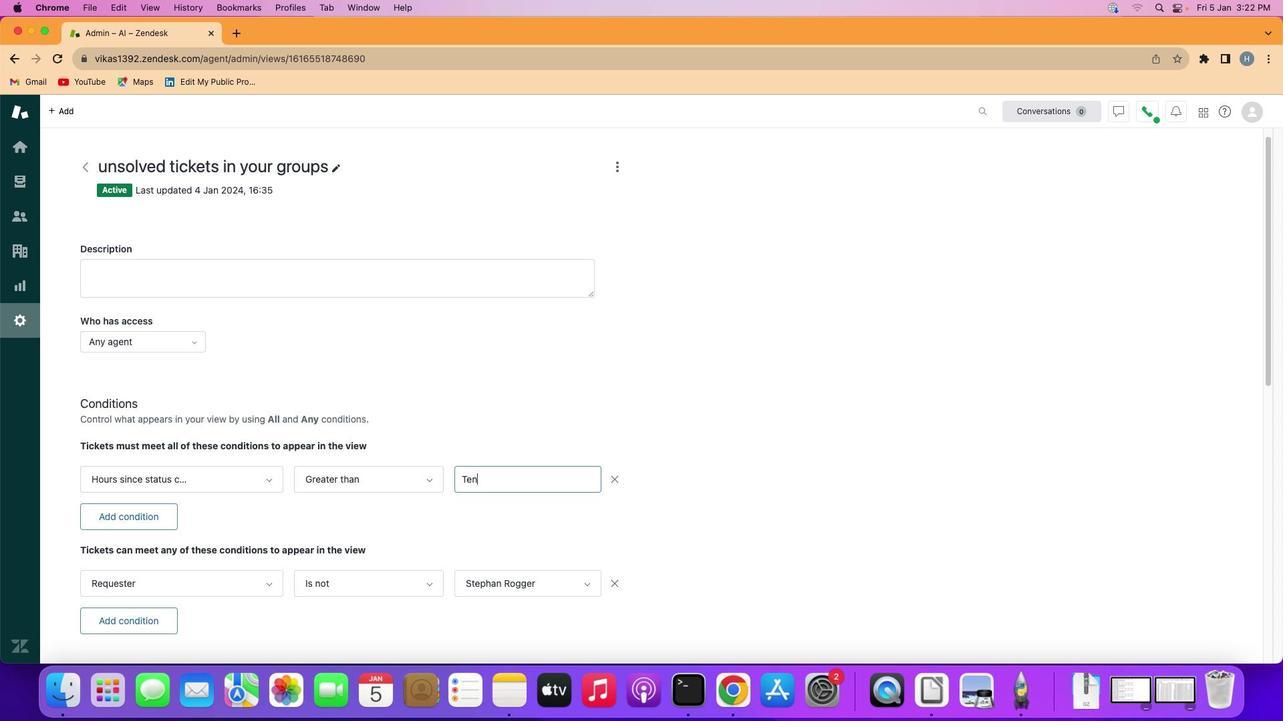 
Action: Mouse moved to (566, 491)
Screenshot: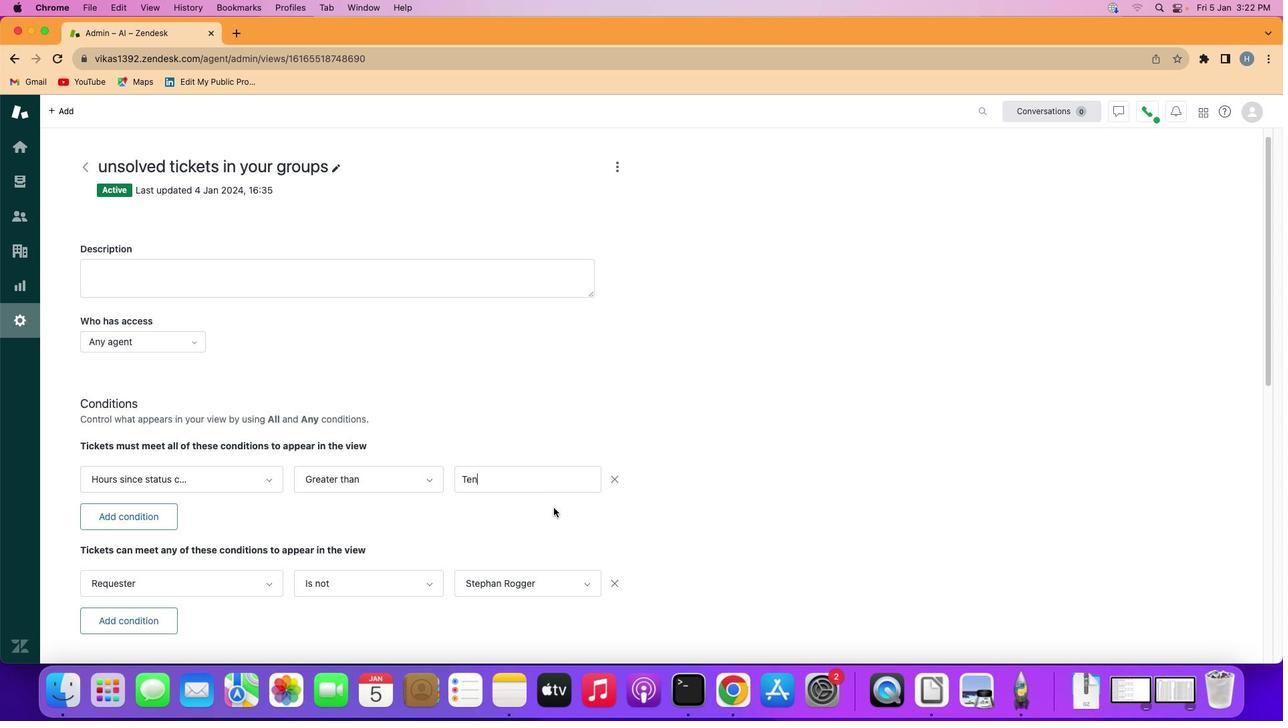 
Action: Mouse pressed left at (566, 491)
Screenshot: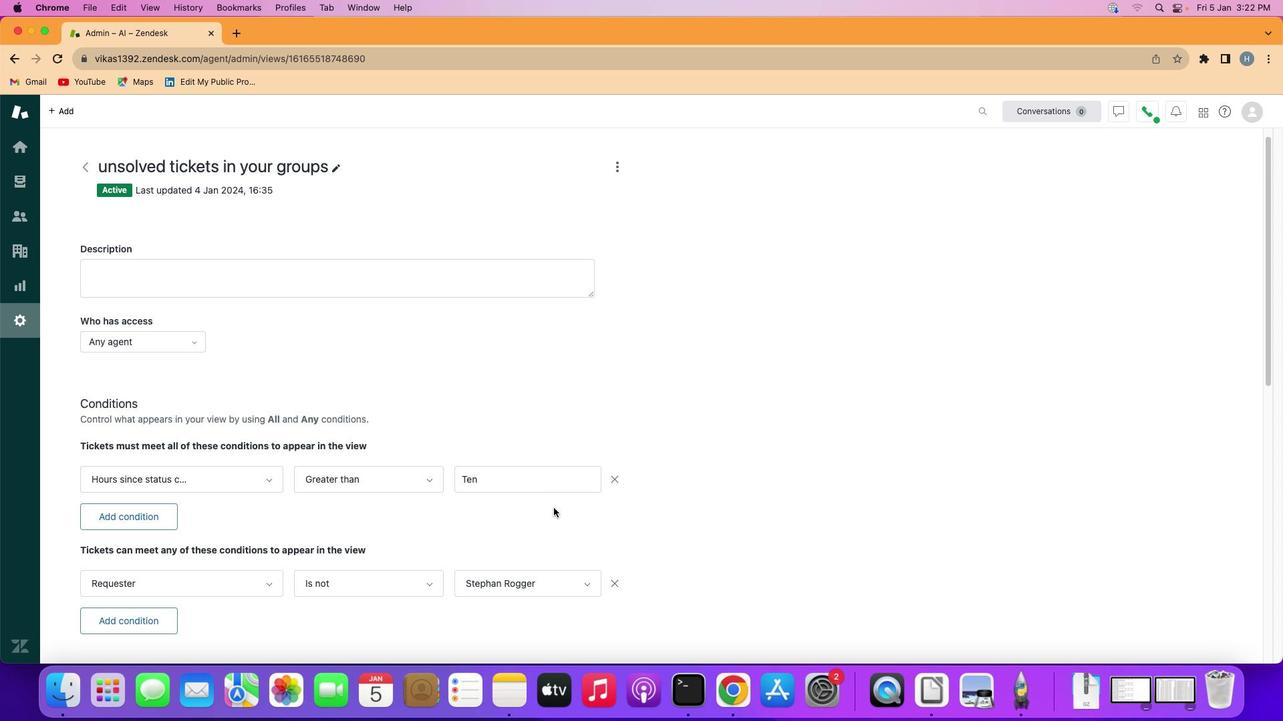 
Action: Mouse moved to (558, 494)
Screenshot: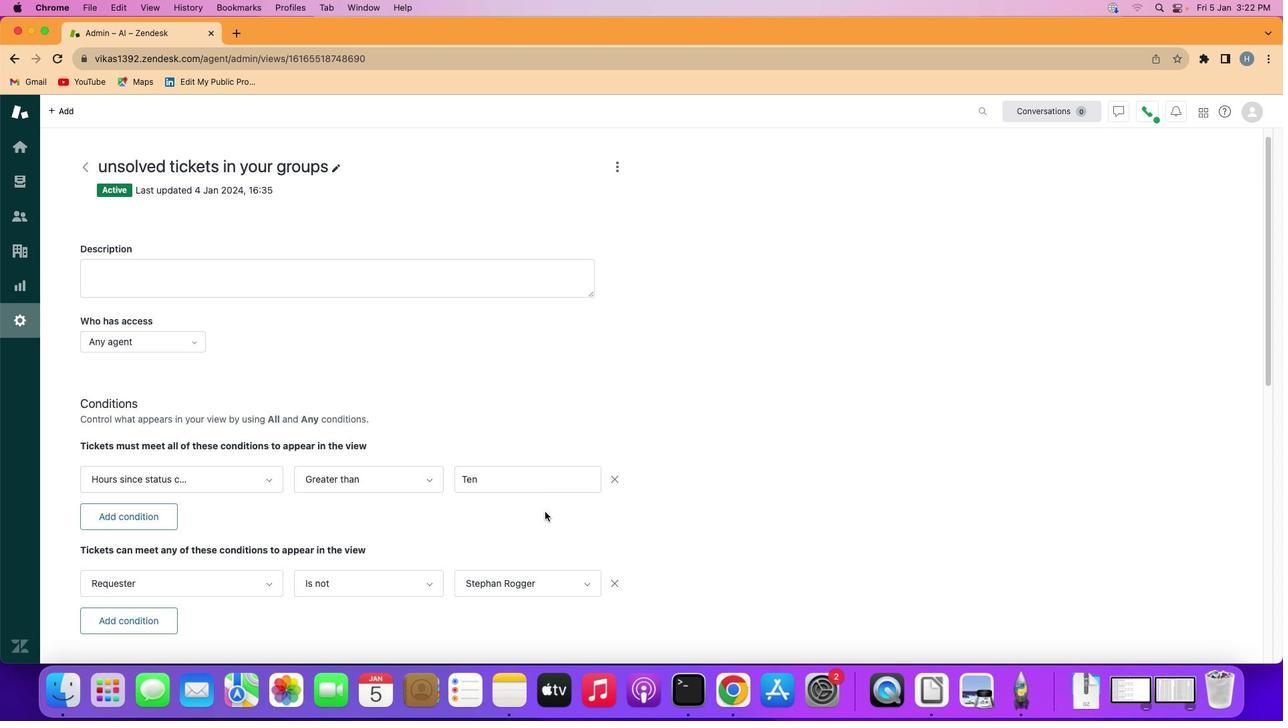 
